 Task: Add an event with the title Interview with Chris, date '2023/11/08', time 8:30 AM to 10:30 AMand add a description: The PIP Discussion will be conducted in a respectful and confidential manner, ensuring that the employee feels heard and valued. The ultimate goal is to create a supportive environment that encourages growth, self-improvement, and the attainment of desired performance levels., put the event into Blue category . Add location for the event as: Belgrade, Serbia, logged in from the account softage.4@softage.netand send the event invitation to softage.8@softage.net and softage.9@softage.net. Set a reminder for the event 5 minutes before
Action: Mouse moved to (114, 93)
Screenshot: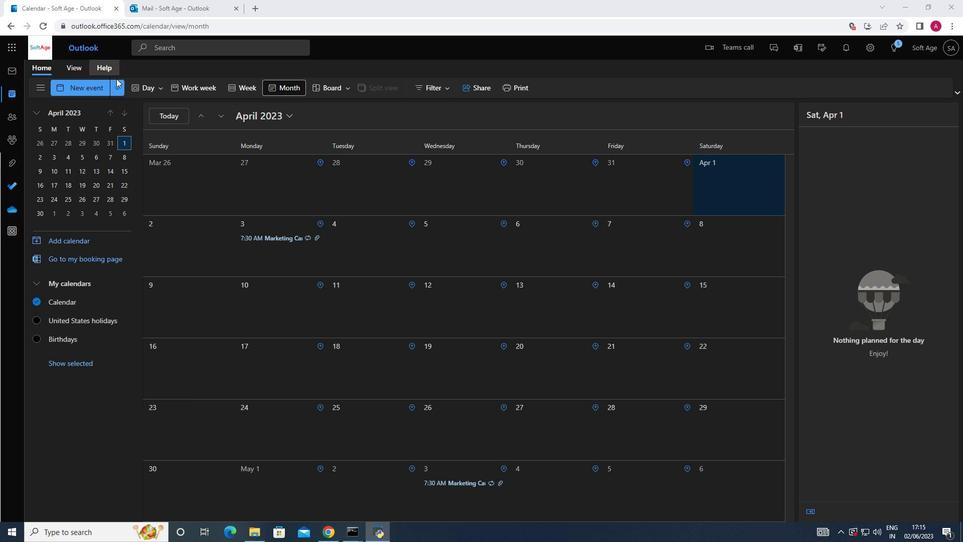 
Action: Mouse pressed left at (114, 93)
Screenshot: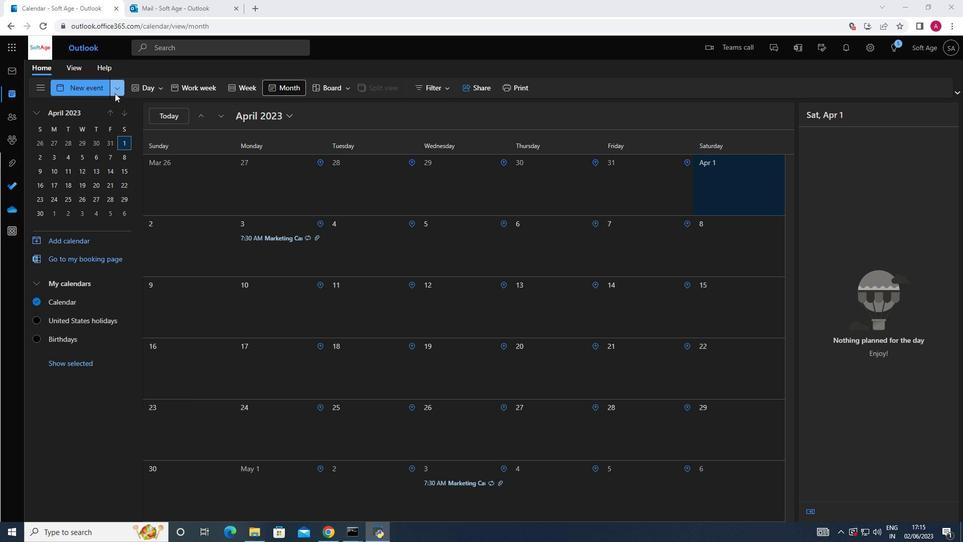 
Action: Mouse moved to (90, 129)
Screenshot: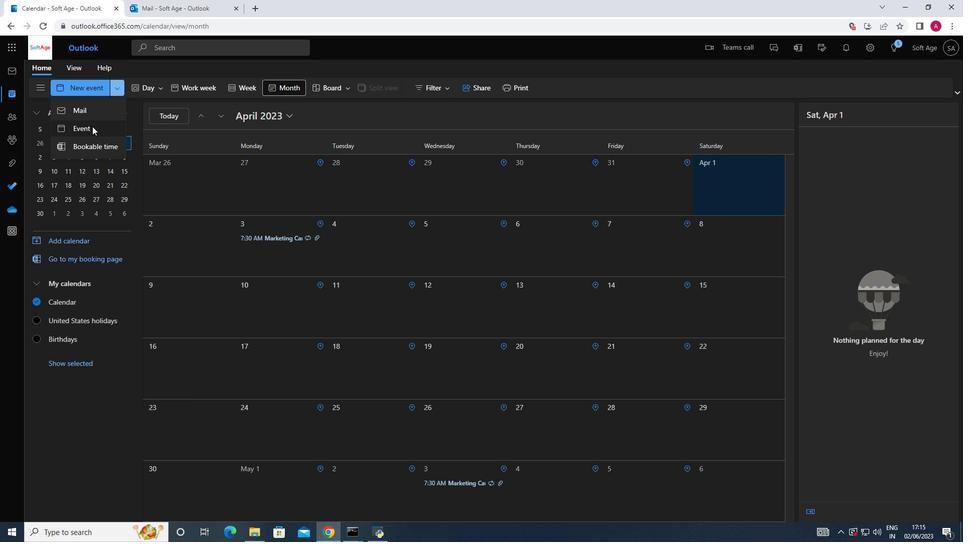
Action: Mouse pressed left at (90, 129)
Screenshot: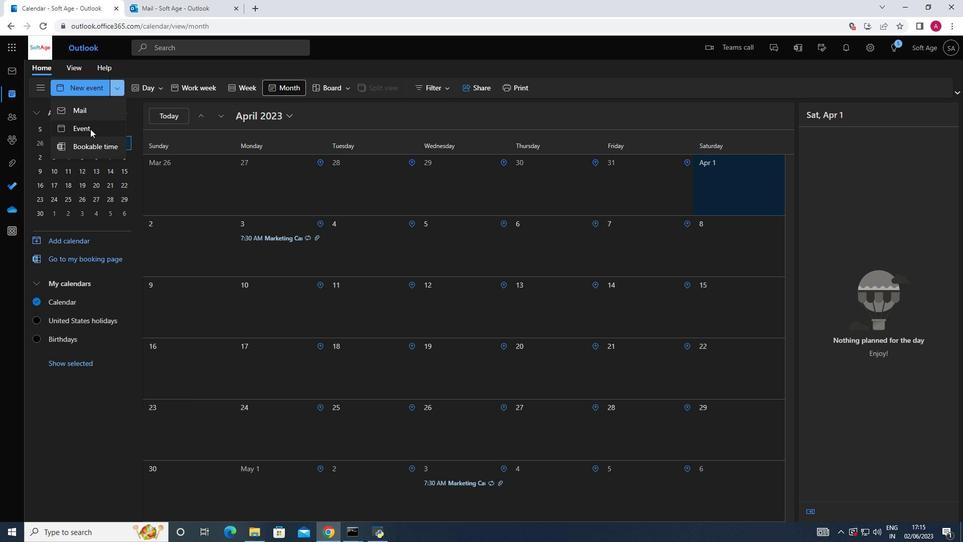 
Action: Mouse moved to (244, 148)
Screenshot: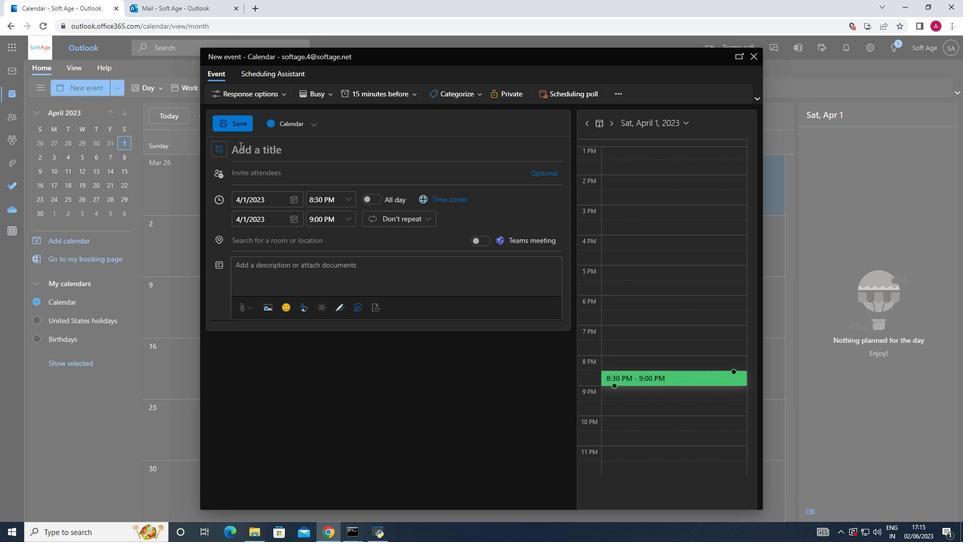 
Action: Mouse pressed left at (244, 148)
Screenshot: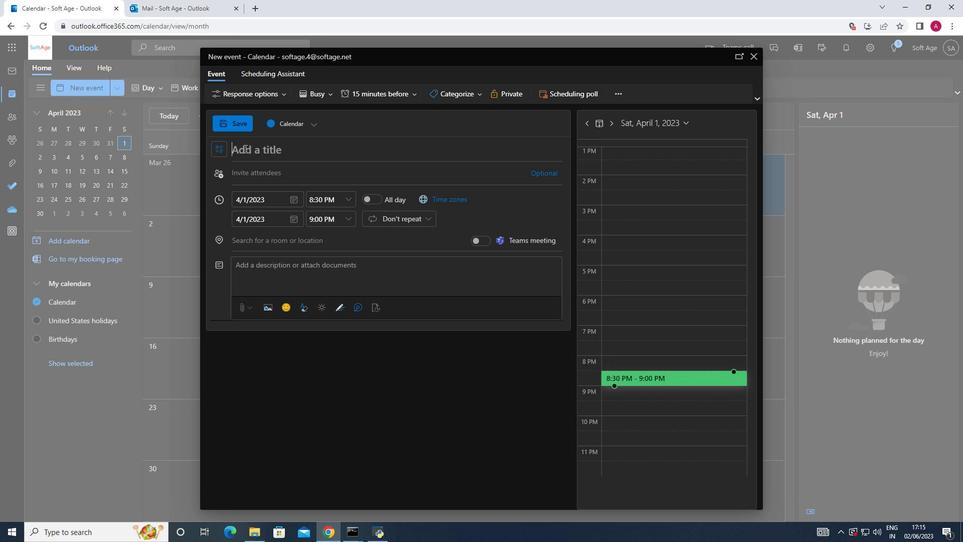 
Action: Key pressed <Key.shift>Interview<Key.space><Key.shift>With<Key.space><Key.shift>Chris
Screenshot: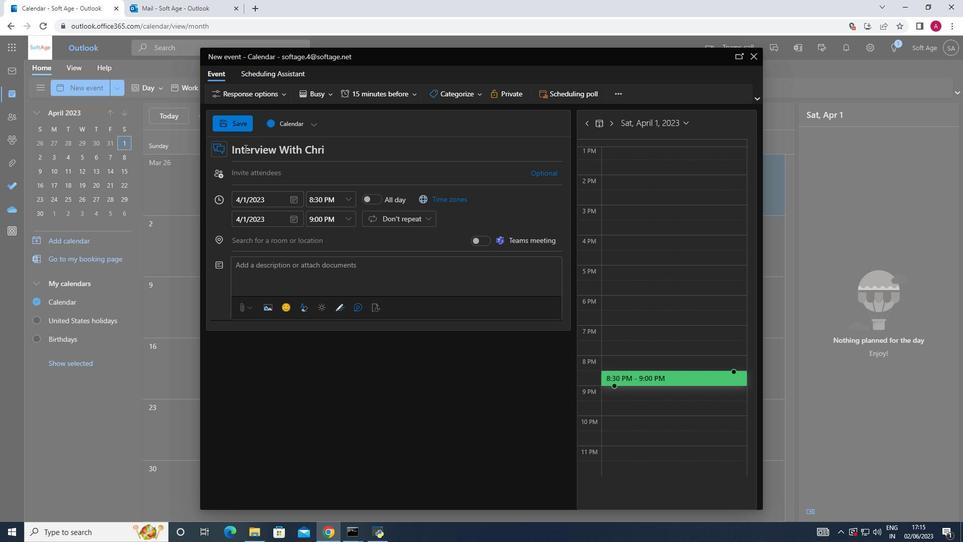 
Action: Mouse moved to (291, 202)
Screenshot: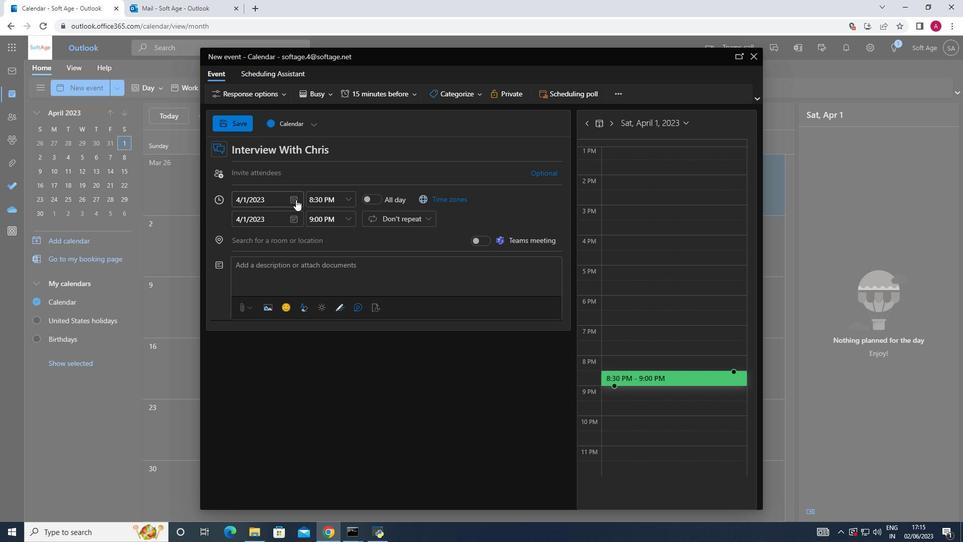 
Action: Mouse pressed left at (291, 202)
Screenshot: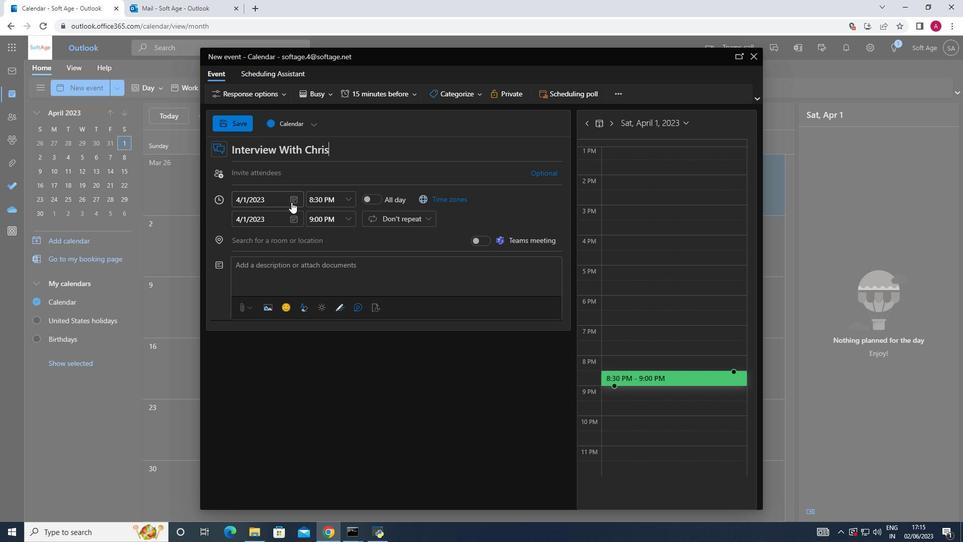 
Action: Mouse moved to (331, 222)
Screenshot: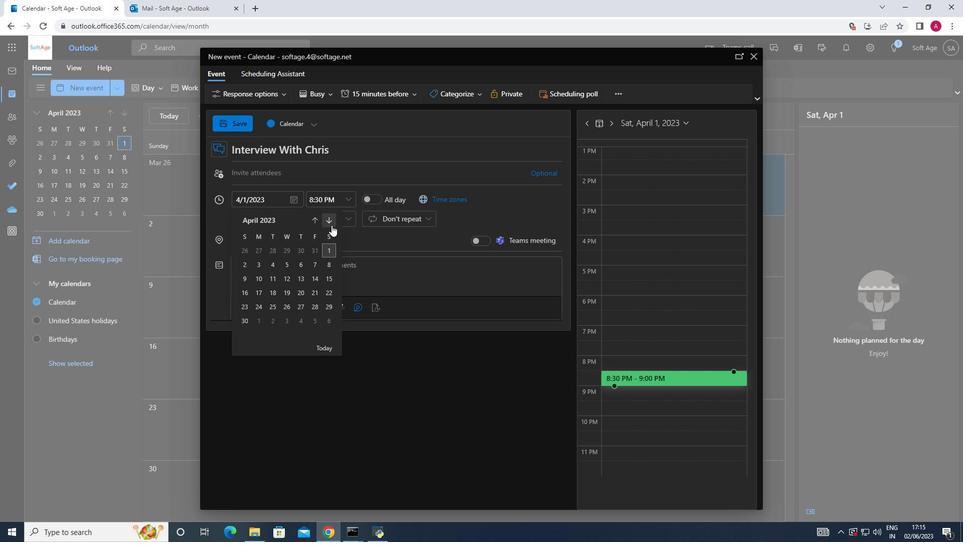 
Action: Mouse pressed left at (331, 222)
Screenshot: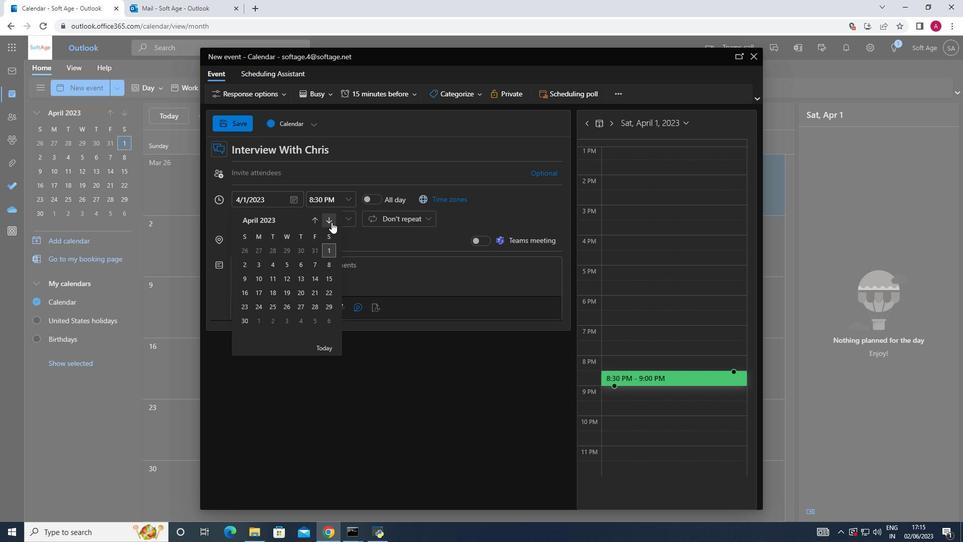 
Action: Mouse moved to (331, 222)
Screenshot: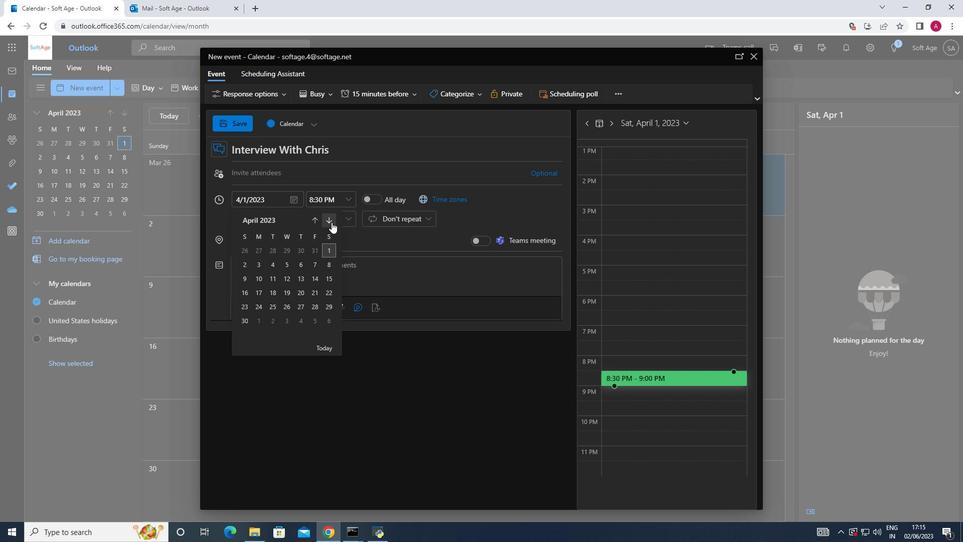 
Action: Mouse pressed left at (331, 222)
Screenshot: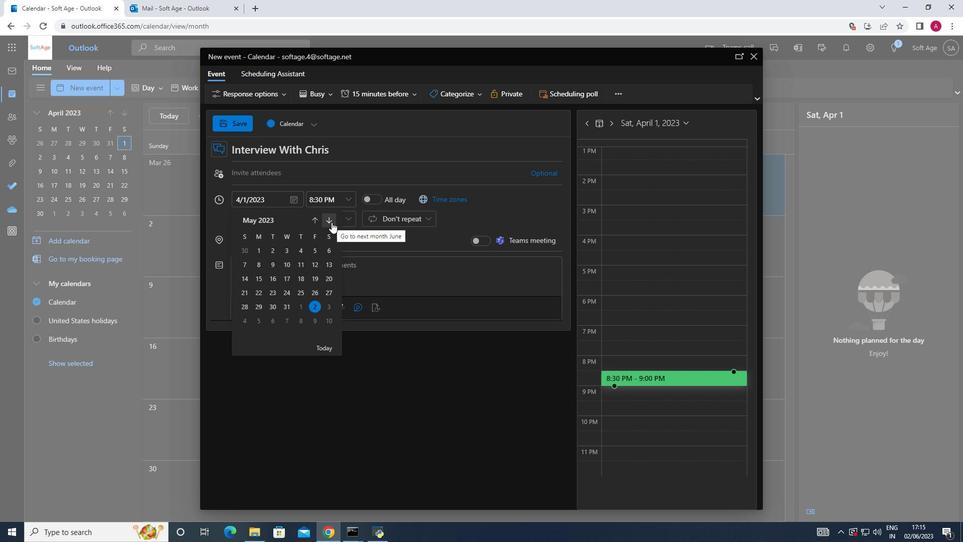
Action: Mouse moved to (331, 223)
Screenshot: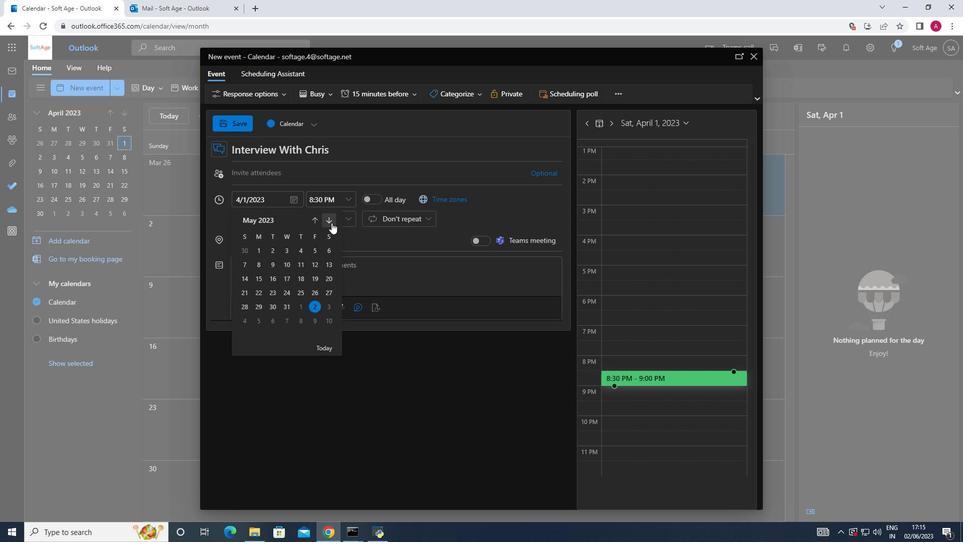 
Action: Mouse pressed left at (331, 223)
Screenshot: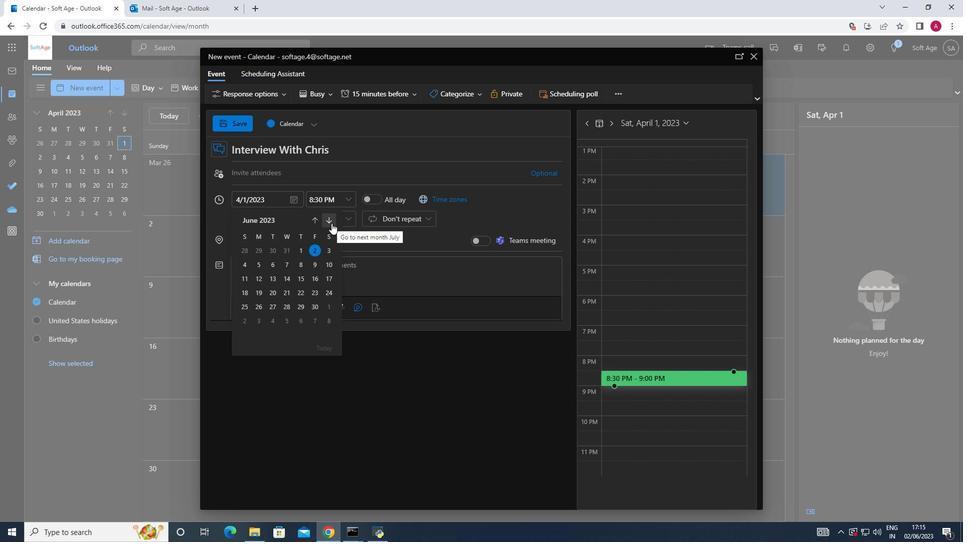 
Action: Mouse pressed left at (331, 223)
Screenshot: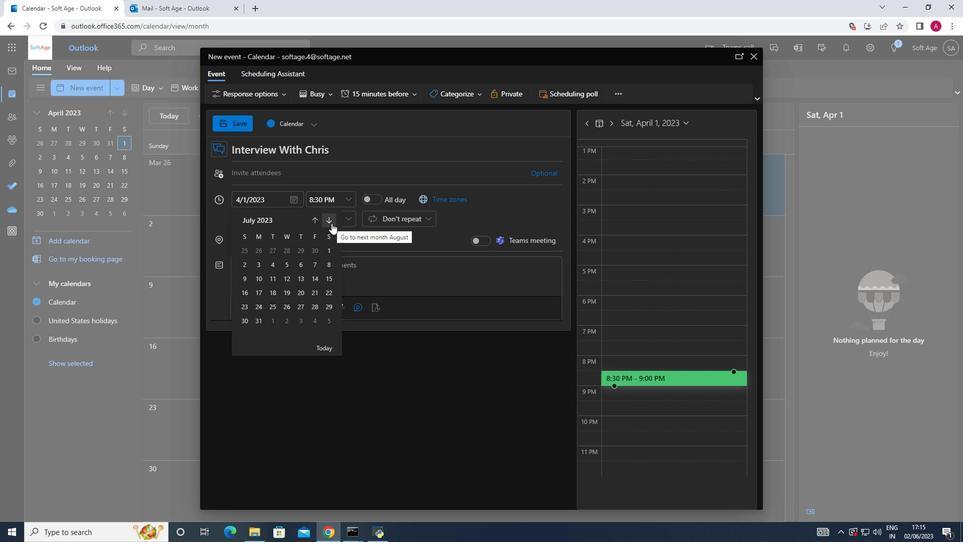 
Action: Mouse pressed left at (331, 223)
Screenshot: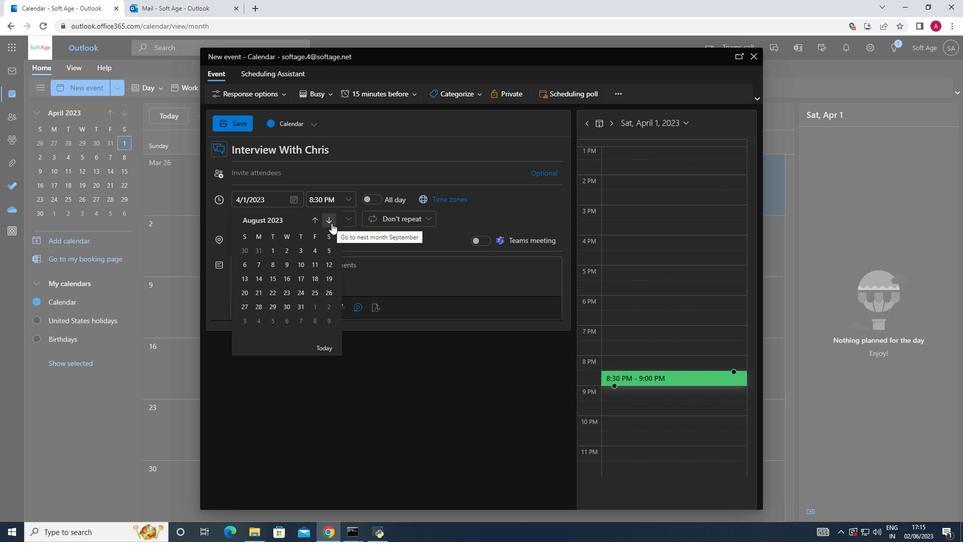 
Action: Mouse pressed left at (331, 223)
Screenshot: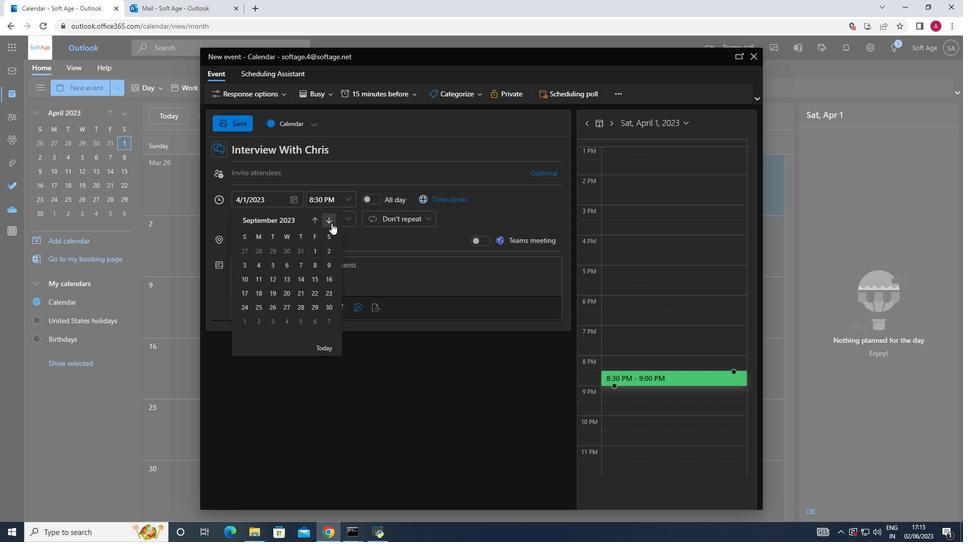 
Action: Mouse pressed left at (331, 223)
Screenshot: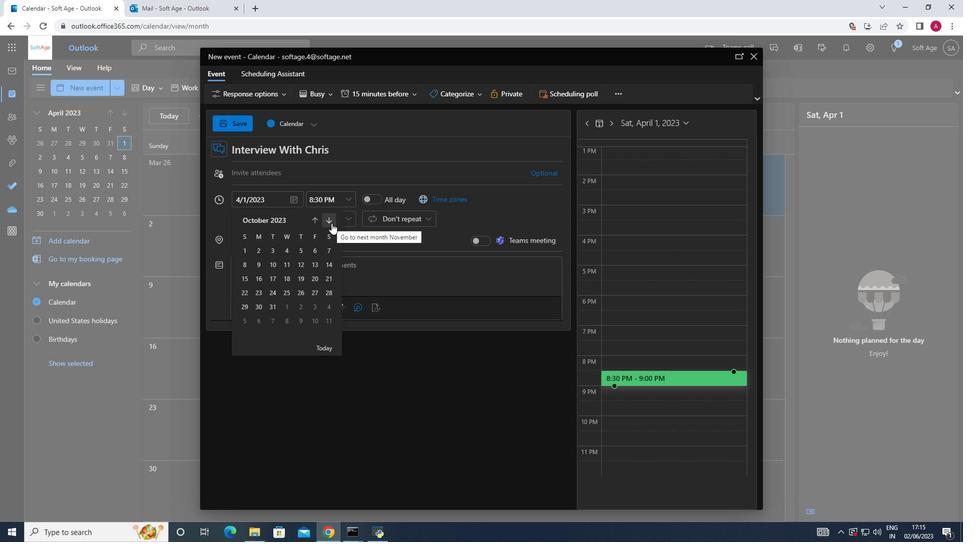 
Action: Mouse moved to (283, 264)
Screenshot: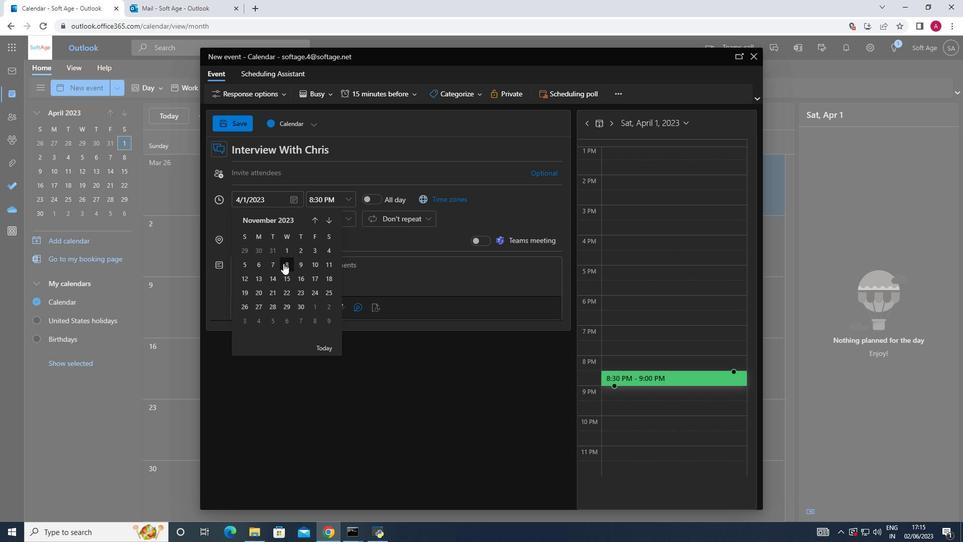 
Action: Mouse pressed left at (283, 264)
Screenshot: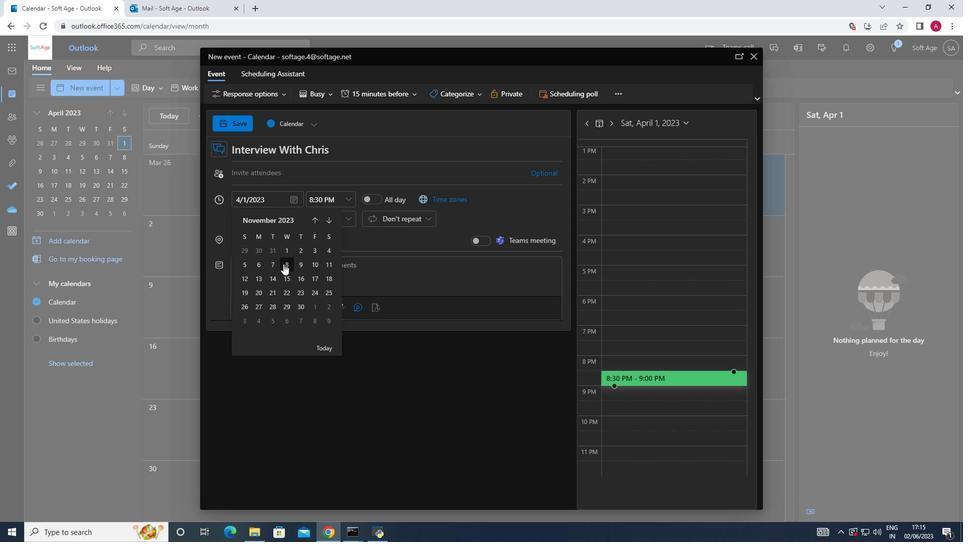 
Action: Mouse moved to (349, 199)
Screenshot: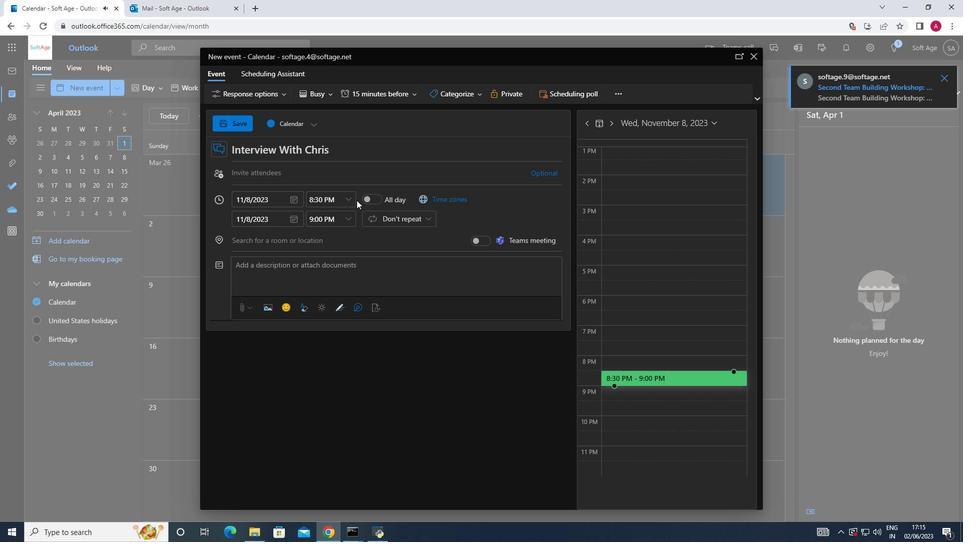 
Action: Mouse pressed left at (349, 199)
Screenshot: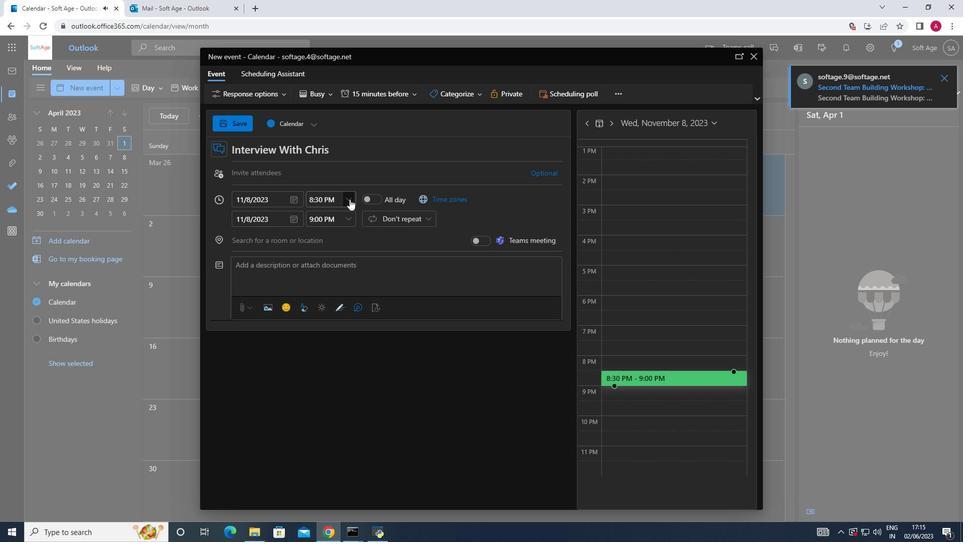 
Action: Mouse moved to (342, 215)
Screenshot: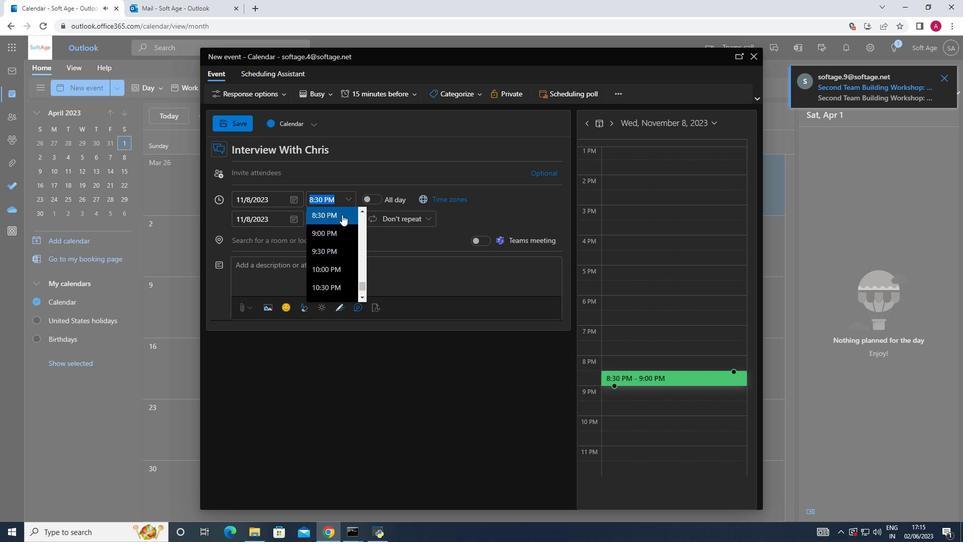 
Action: Mouse scrolled (342, 216) with delta (0, 0)
Screenshot: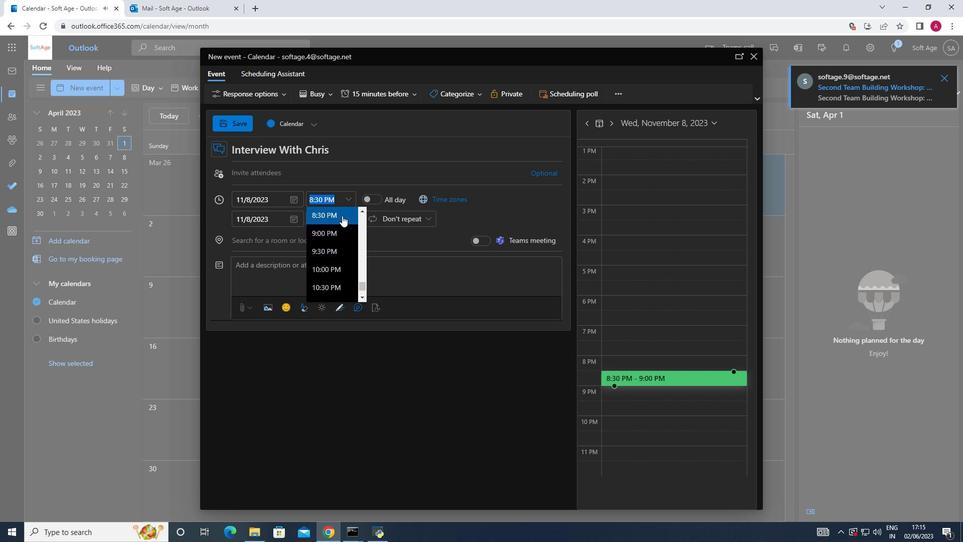 
Action: Mouse scrolled (342, 216) with delta (0, 0)
Screenshot: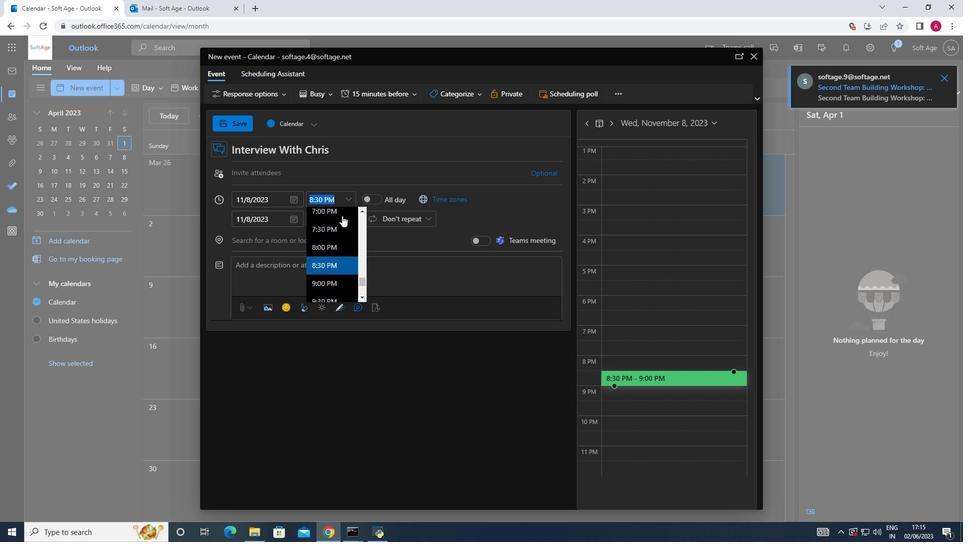 
Action: Mouse scrolled (342, 216) with delta (0, 0)
Screenshot: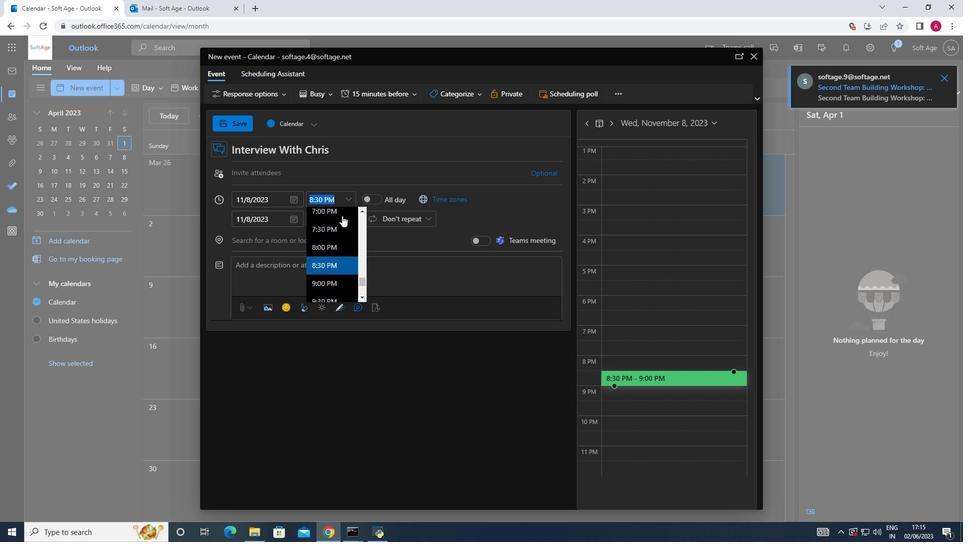 
Action: Mouse scrolled (342, 215) with delta (0, 0)
Screenshot: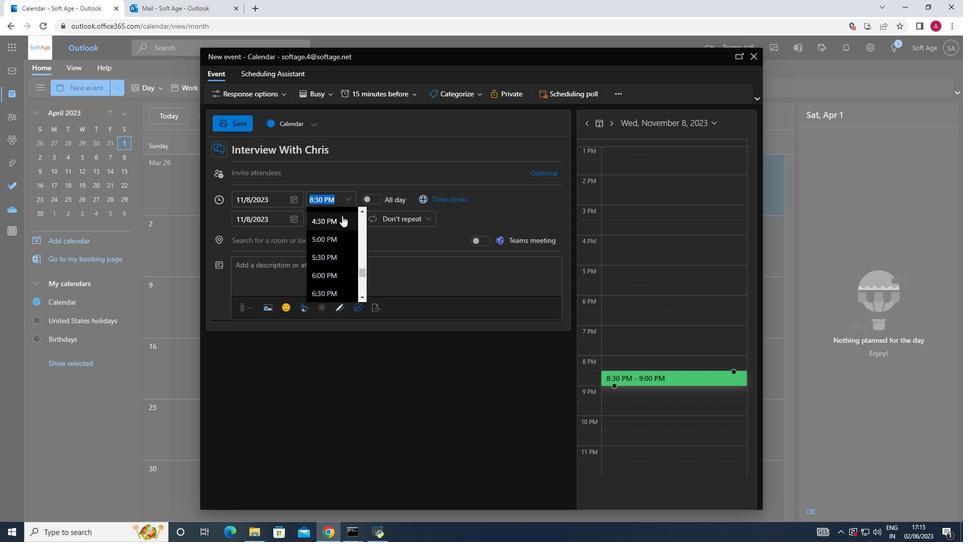 
Action: Mouse scrolled (342, 216) with delta (0, 0)
Screenshot: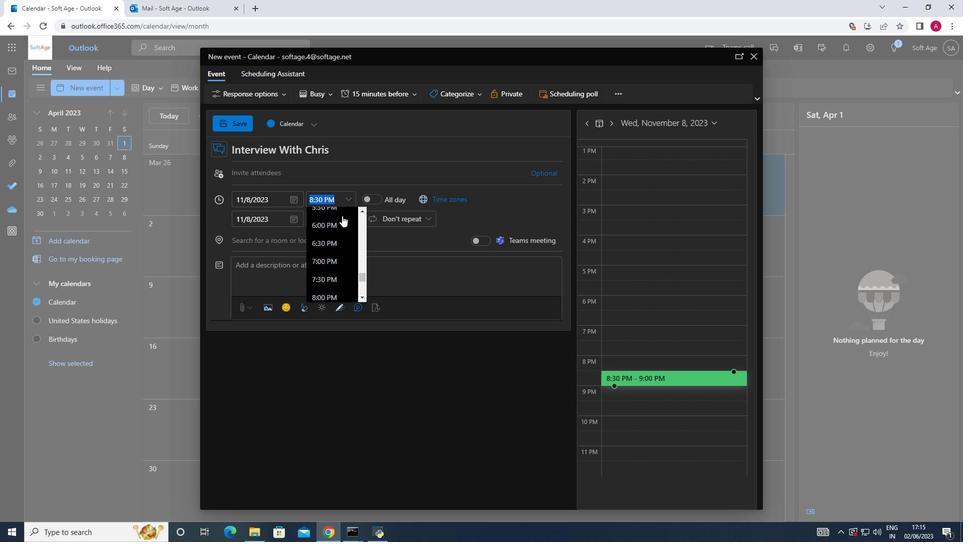 
Action: Mouse scrolled (342, 216) with delta (0, 0)
Screenshot: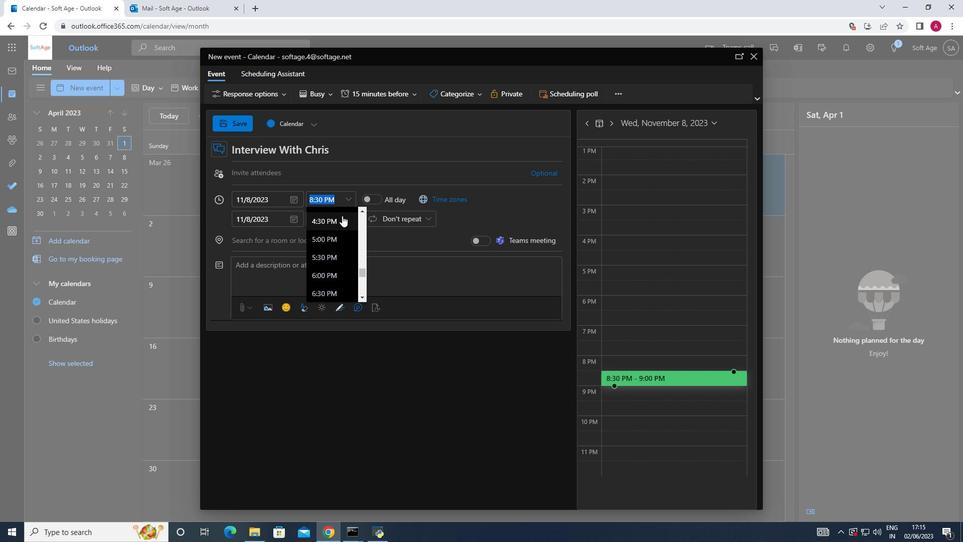 
Action: Mouse scrolled (342, 216) with delta (0, 0)
Screenshot: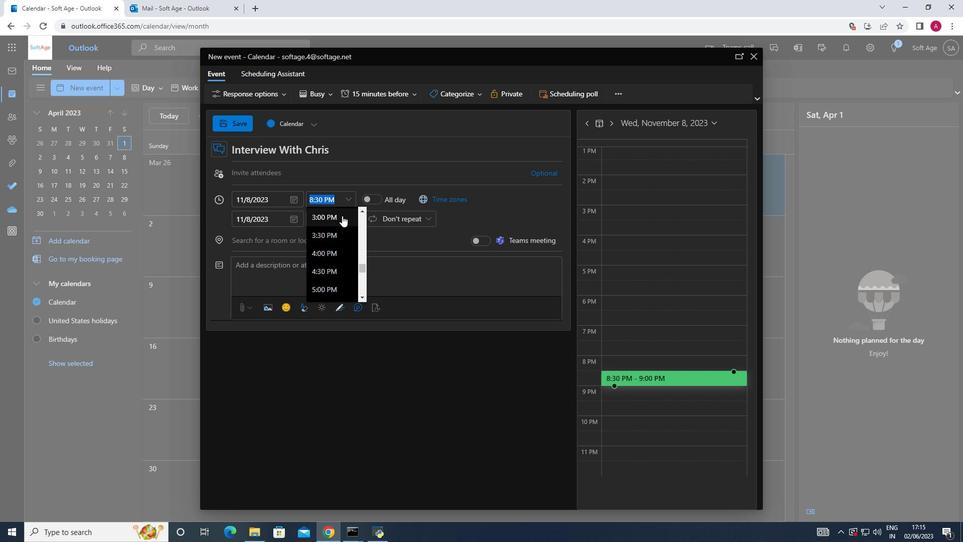 
Action: Mouse scrolled (342, 215) with delta (0, 0)
Screenshot: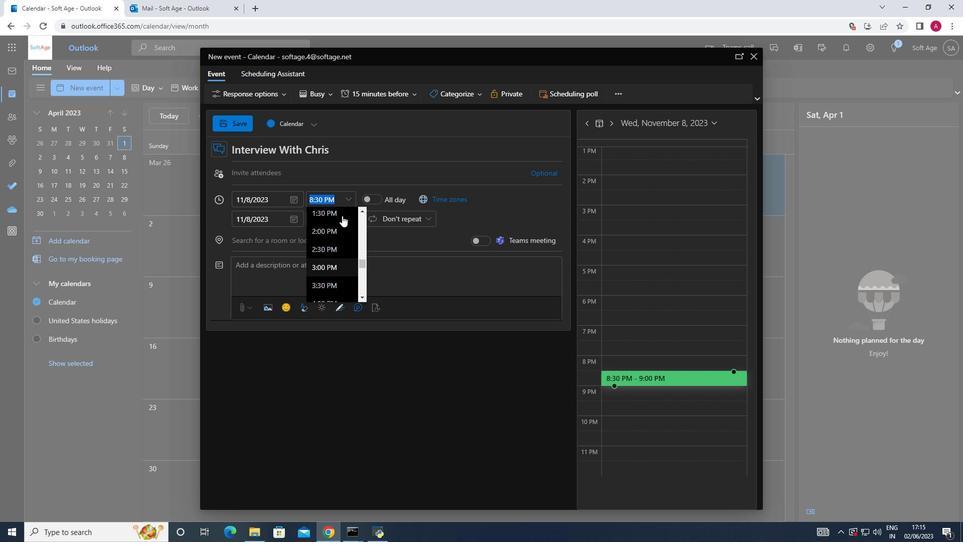 
Action: Mouse scrolled (342, 215) with delta (0, 0)
Screenshot: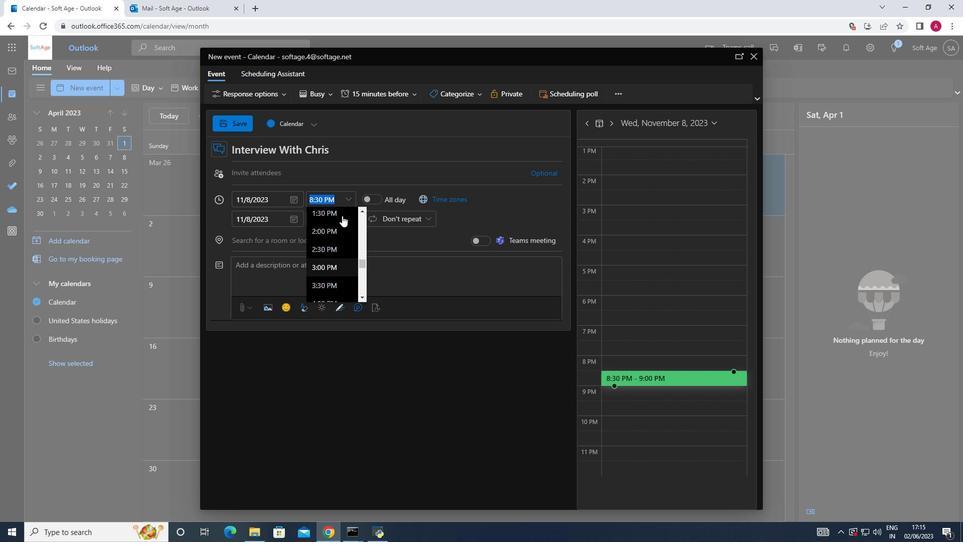 
Action: Mouse scrolled (342, 215) with delta (0, 0)
Screenshot: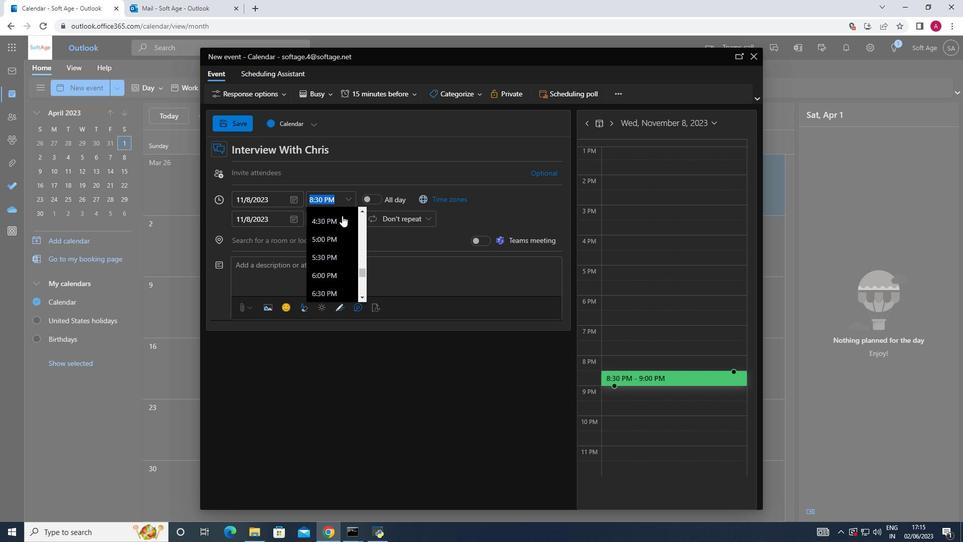 
Action: Mouse scrolled (342, 216) with delta (0, 0)
Screenshot: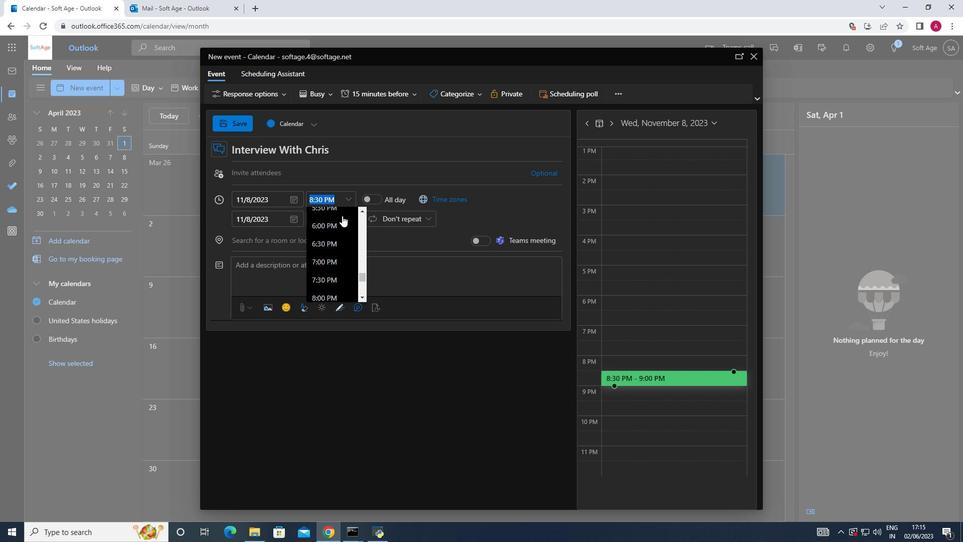 
Action: Mouse scrolled (342, 216) with delta (0, 0)
Screenshot: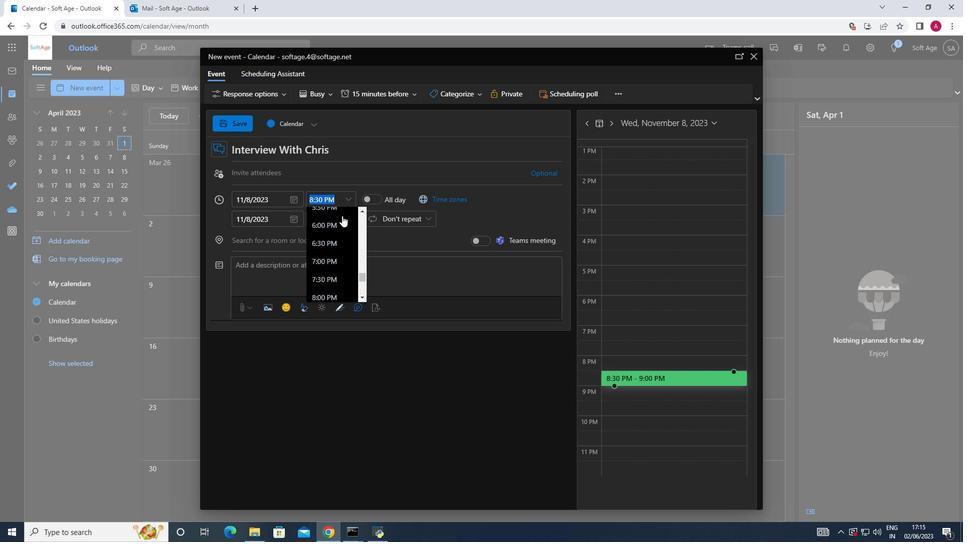 
Action: Mouse scrolled (342, 216) with delta (0, 0)
Screenshot: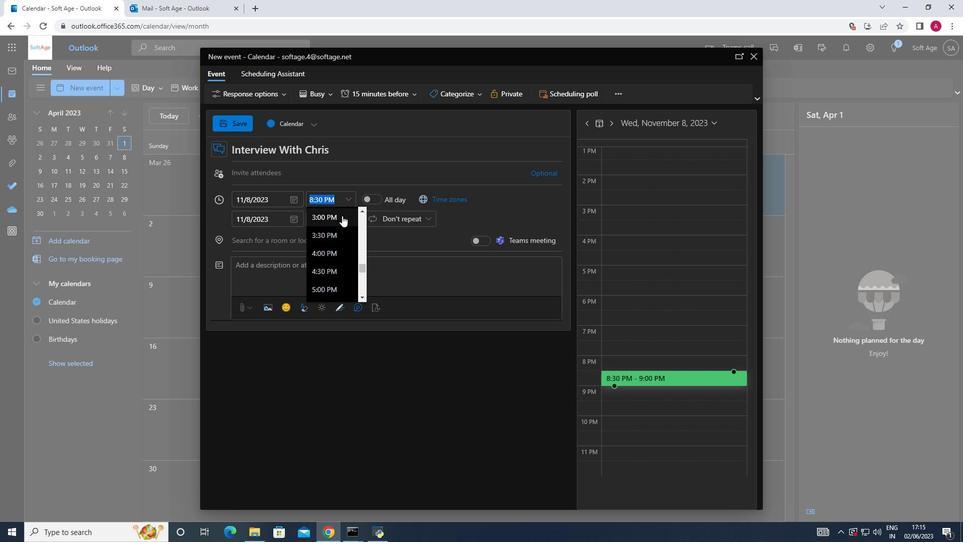 
Action: Mouse scrolled (342, 216) with delta (0, 0)
Screenshot: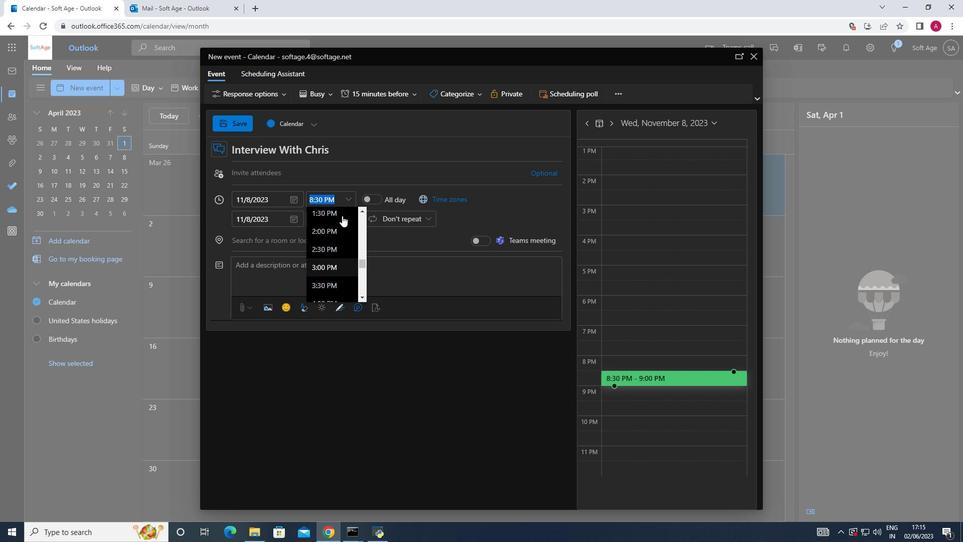 
Action: Mouse scrolled (342, 216) with delta (0, 0)
Screenshot: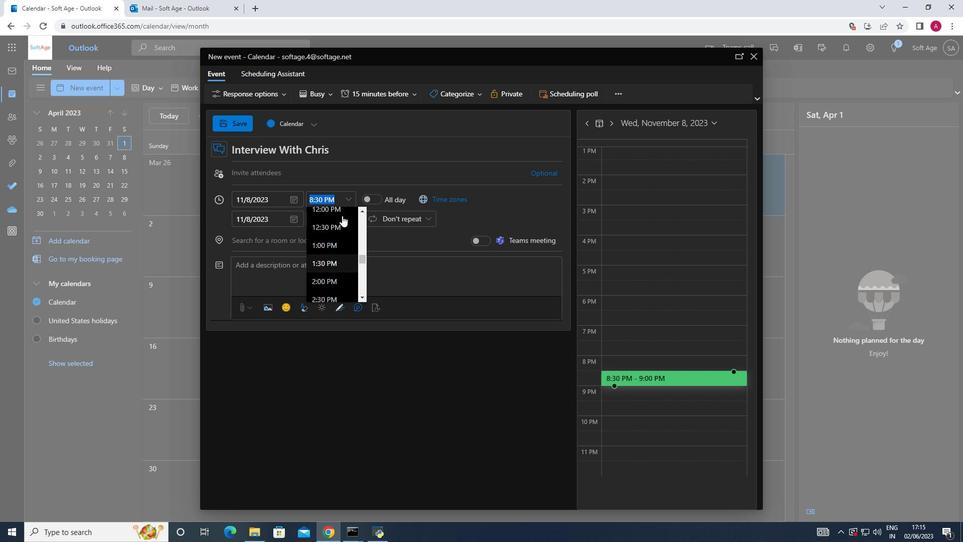 
Action: Mouse scrolled (342, 216) with delta (0, 0)
Screenshot: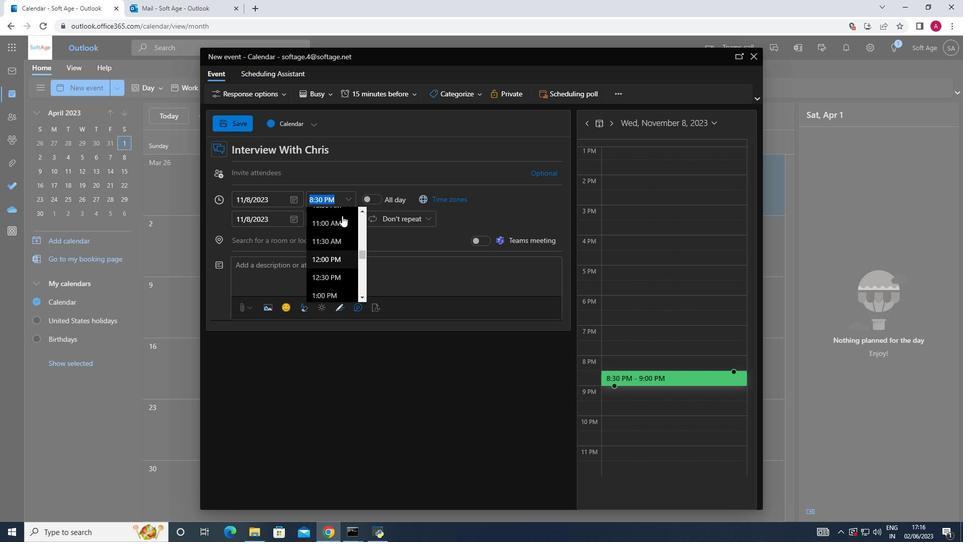 
Action: Mouse scrolled (342, 216) with delta (0, 0)
Screenshot: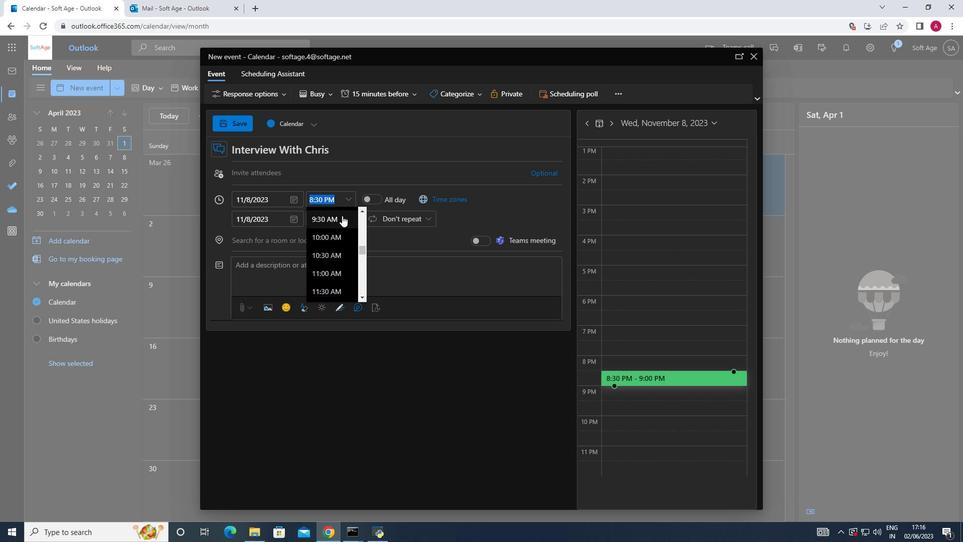 
Action: Mouse moved to (333, 226)
Screenshot: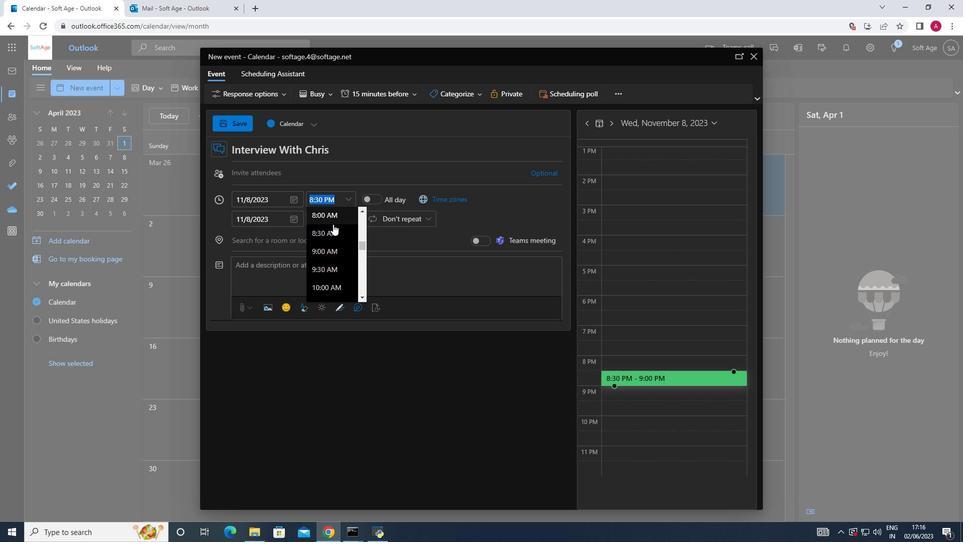 
Action: Mouse pressed left at (333, 226)
Screenshot: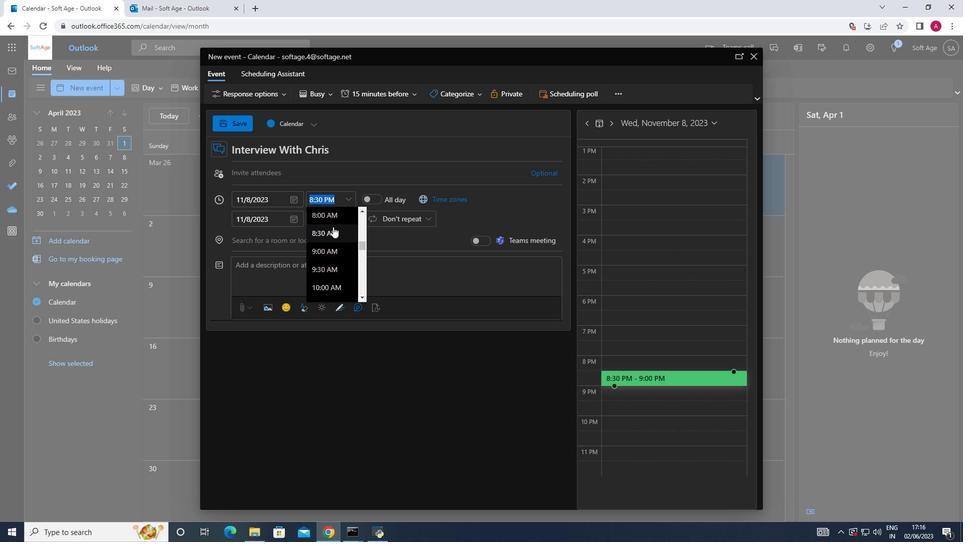 
Action: Mouse moved to (271, 247)
Screenshot: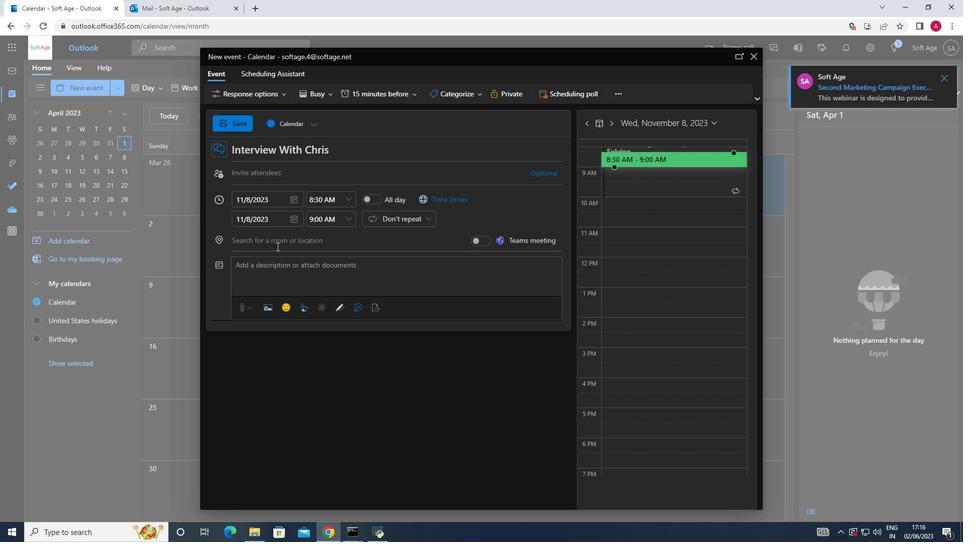 
Action: Mouse scrolled (271, 246) with delta (0, 0)
Screenshot: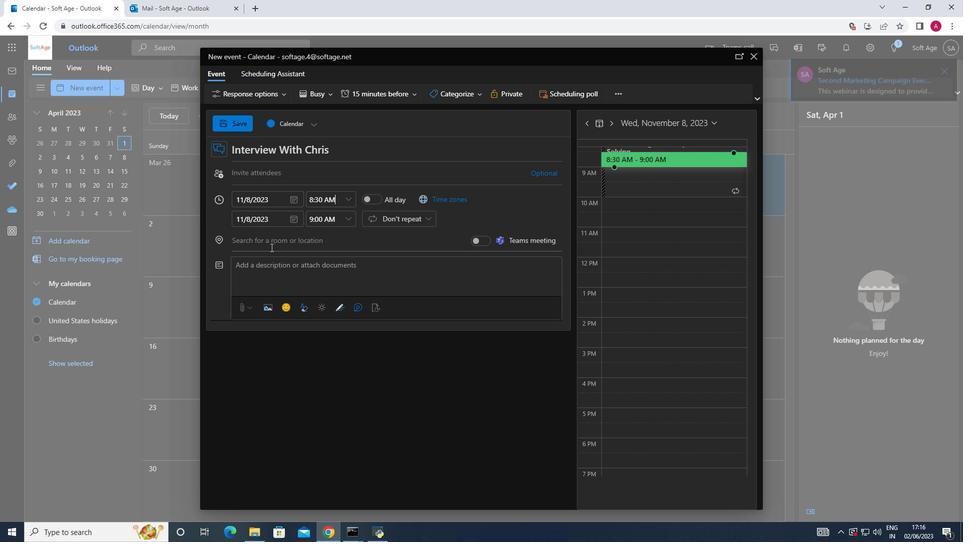 
Action: Mouse moved to (253, 265)
Screenshot: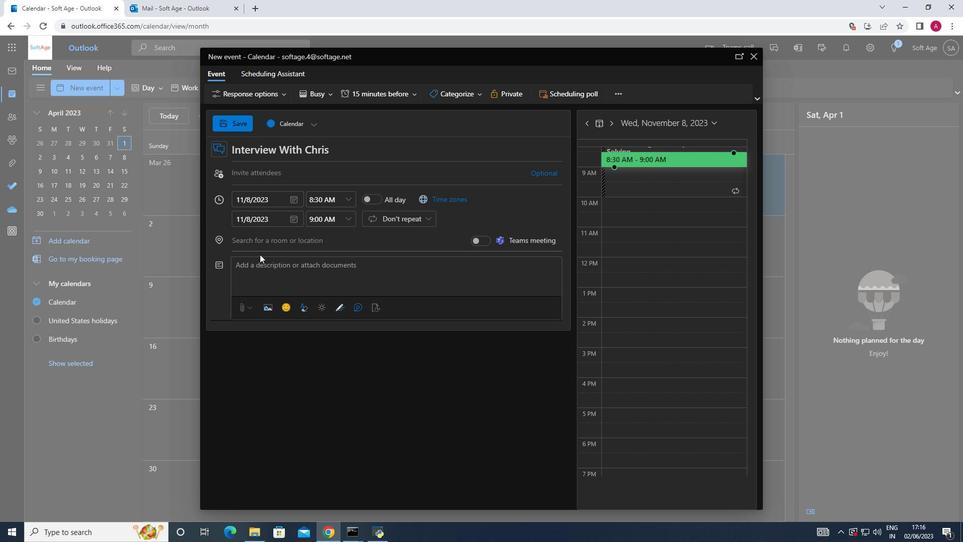 
Action: Mouse pressed left at (253, 265)
Screenshot: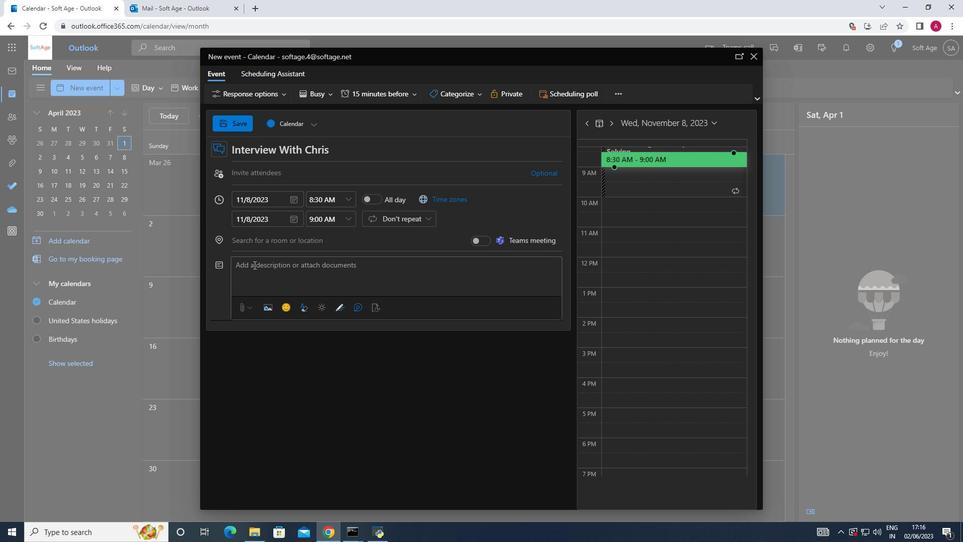 
Action: Mouse moved to (260, 272)
Screenshot: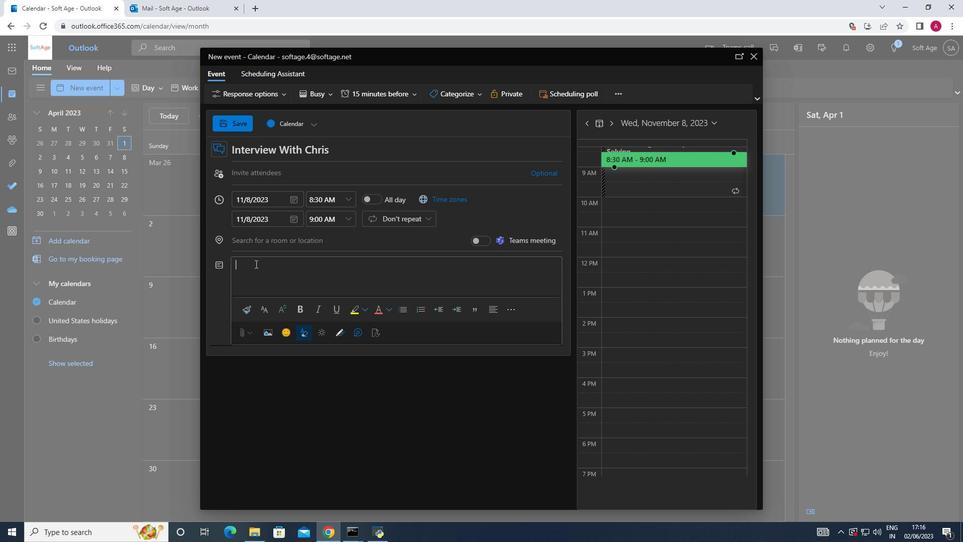 
Action: Key pressed <Key.shift>The<Key.space><Key.shift>P<Key.shift>I<Key.shift>P<Key.space><Key.shift>Discussion<Key.space>will<Key.space>be<Key.space>conducted<Key.space>in<Key.space>a<Key.space>respectful<Key.space>and<Key.space>confidential<Key.space>manner,<Key.space>ensuring<Key.space>that<Key.space>the<Key.space>employee<Key.space>feels<Key.space>heard<Key.space>and<Key.space>manner,<Key.space>ensuring<Key.space>that<Key.space>the<Key.space>emplou<Key.backspace>yee<Key.space>feels<Key.space>heard<Key.space>and<Key.space>valued<Key.space><Key.backspace>.<Key.space><Key.shift><Key.shift><Key.shift><Key.shift><Key.shift><Key.shift><Key.shift><Key.shift><Key.shift><Key.shift><Key.shift><Key.shift><Key.shift><Key.shift><Key.shift><Key.shift>The<Key.space>ulimate<Key.space>encourages<Key.space>growth,<Key.space><Key.shift><Key.shift><Key.shift><Key.shift>self
Screenshot: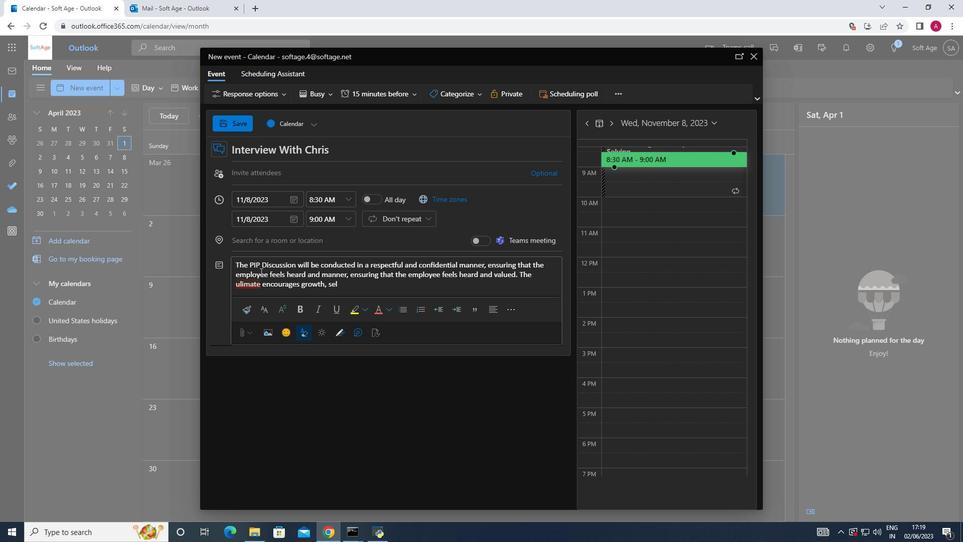 
Action: Mouse moved to (256, 290)
Screenshot: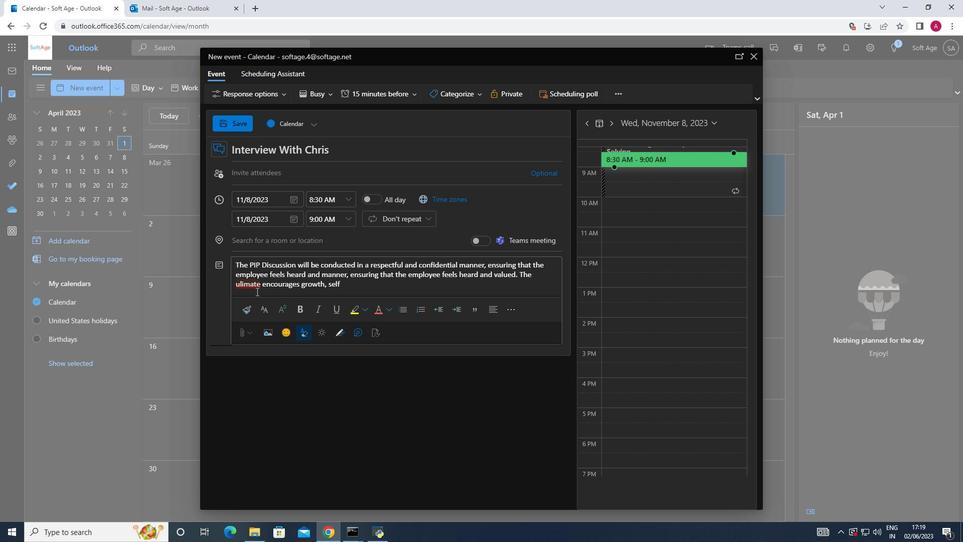
Action: Mouse pressed left at (256, 290)
Screenshot: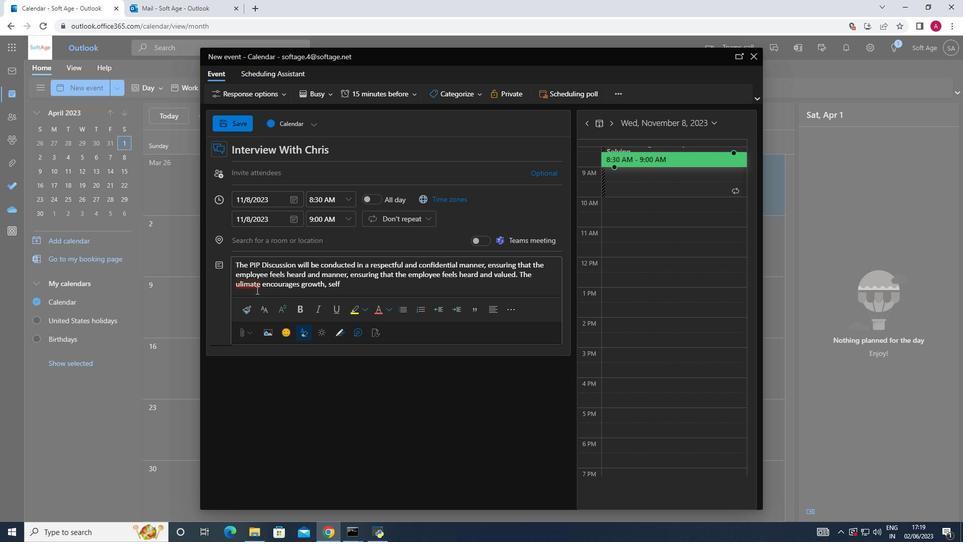 
Action: Mouse moved to (250, 286)
Screenshot: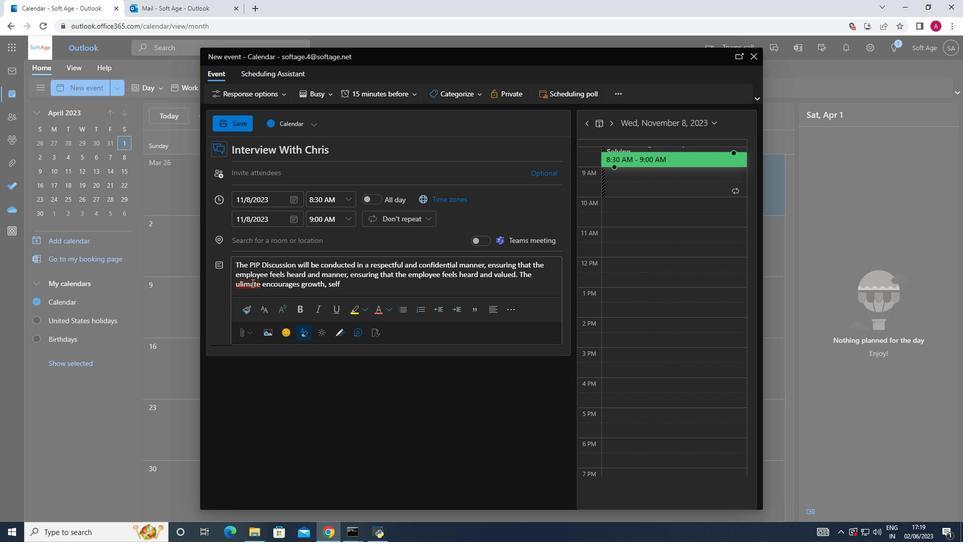 
Action: Mouse pressed left at (250, 286)
Screenshot: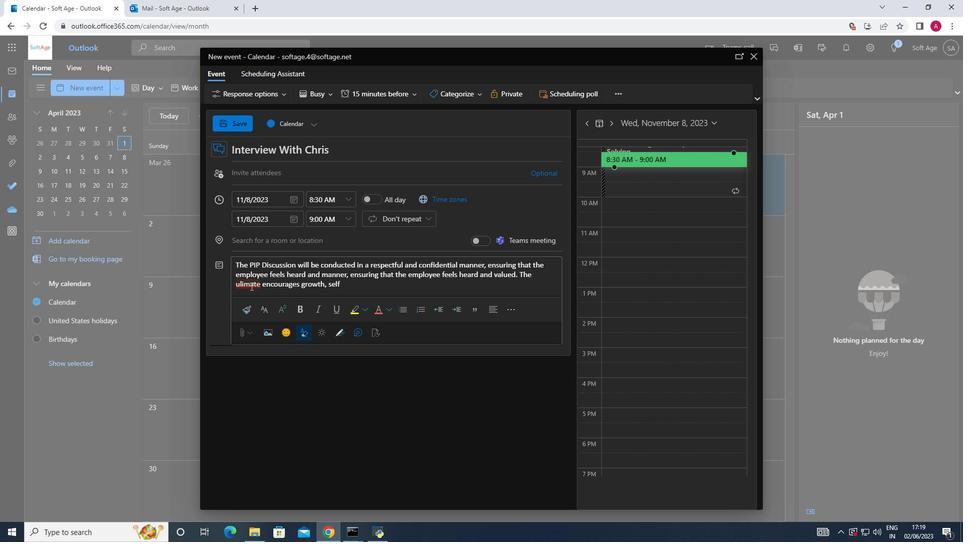 
Action: Mouse moved to (250, 316)
Screenshot: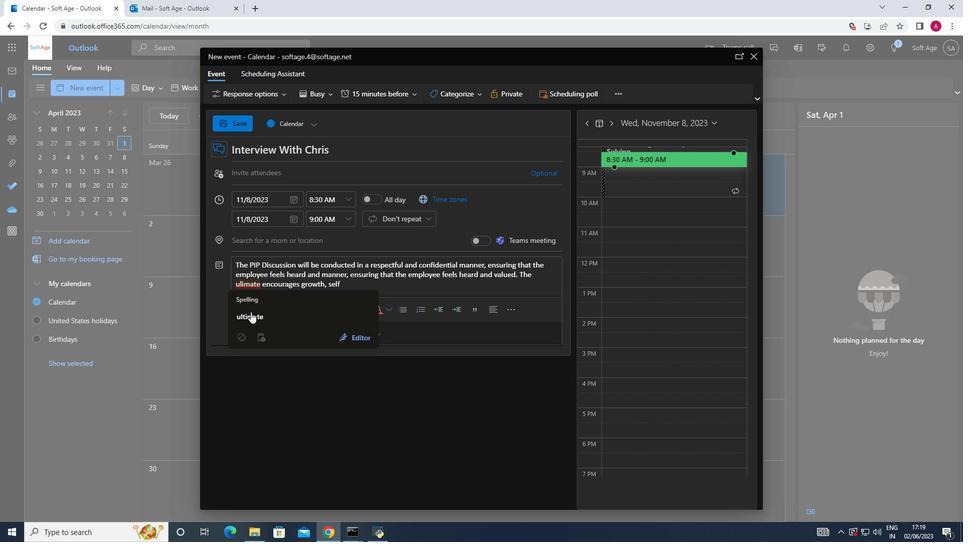 
Action: Mouse pressed left at (250, 316)
Screenshot: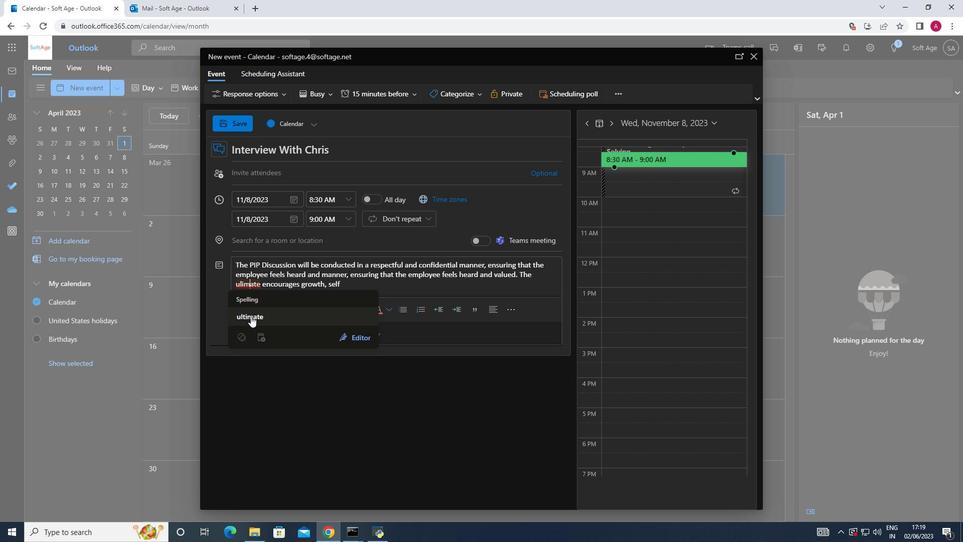 
Action: Mouse moved to (354, 287)
Screenshot: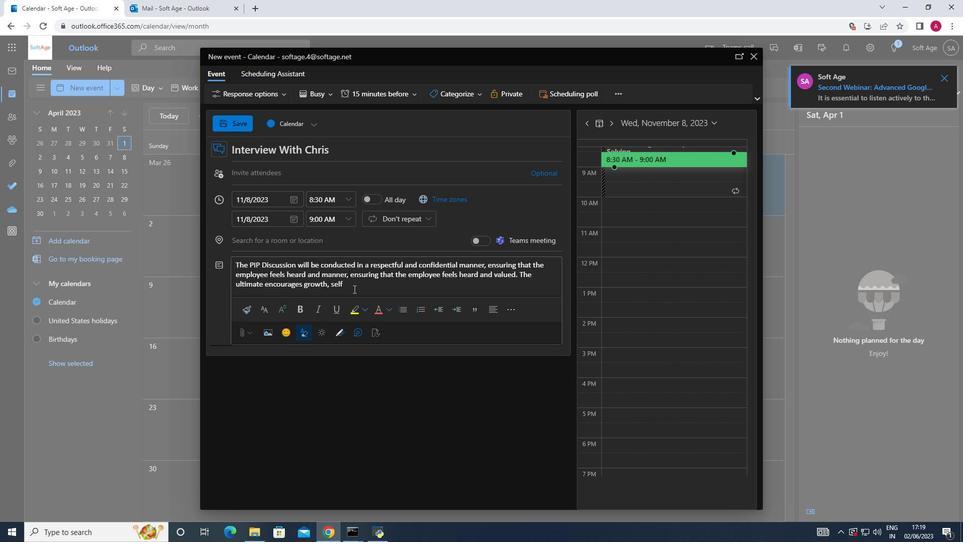 
Action: Mouse pressed left at (354, 287)
Screenshot: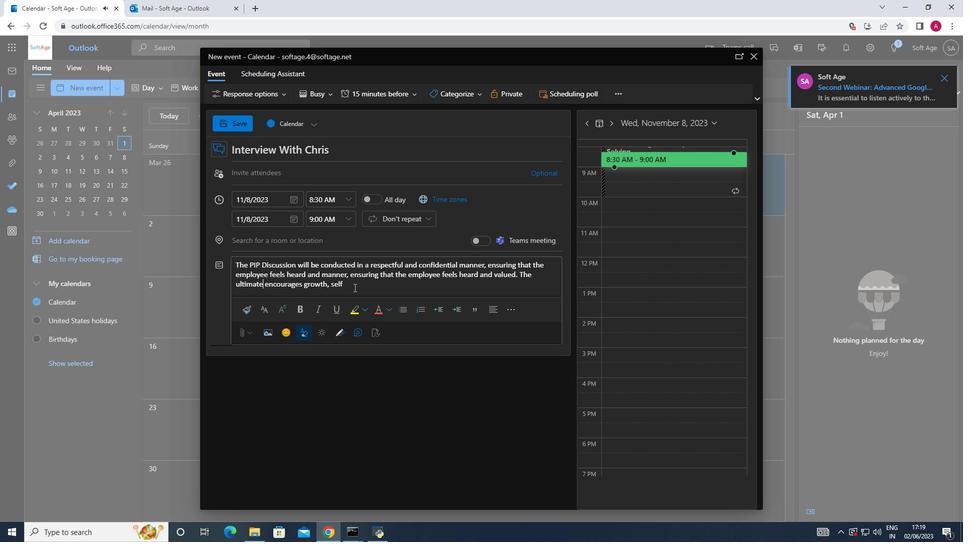 
Action: Mouse moved to (353, 287)
Screenshot: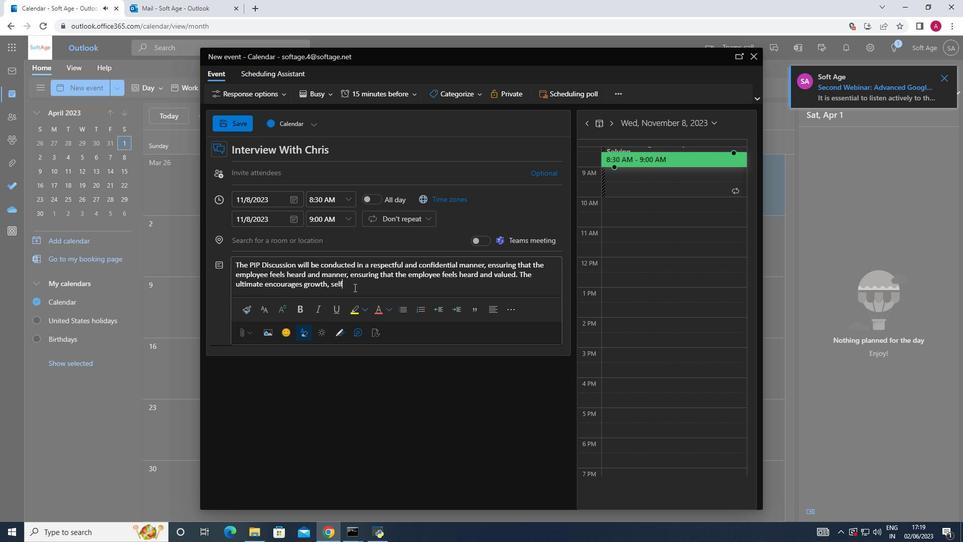 
Action: Key pressed -improvement,<Key.space>and<Key.space>the<Key.space>event<Key.space>into<Key.space><Key.backspace><Key.backspace><Key.backspace><Key.backspace><Key.backspace><Key.backspace><Key.backspace><Key.backspace><Key.backspace><Key.backspace><Key.backspace><Key.backspace><Key.space>attain<Key.tab><Key.space>of<Key.space>desired<Key.space>performance<Key.space>levels.
Screenshot: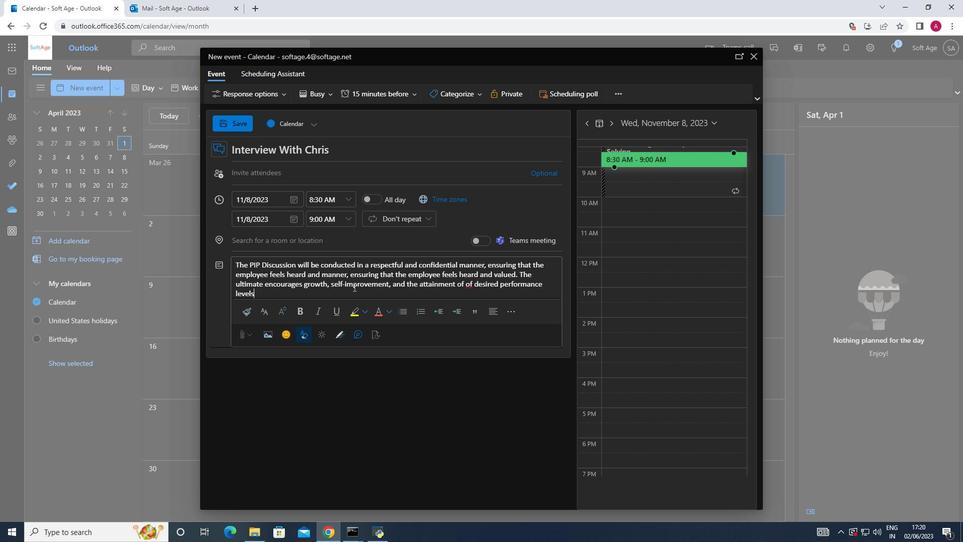 
Action: Mouse moved to (469, 289)
Screenshot: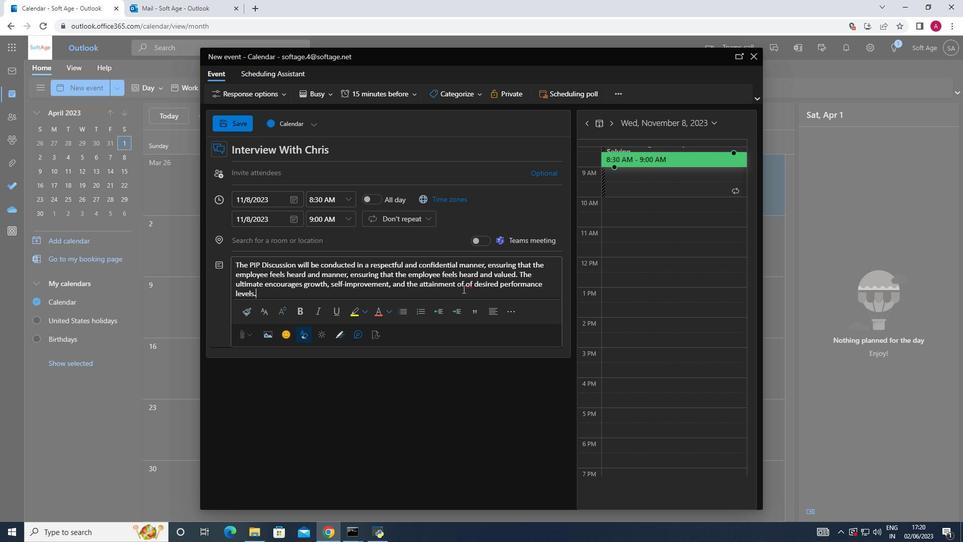 
Action: Mouse pressed left at (469, 289)
Screenshot: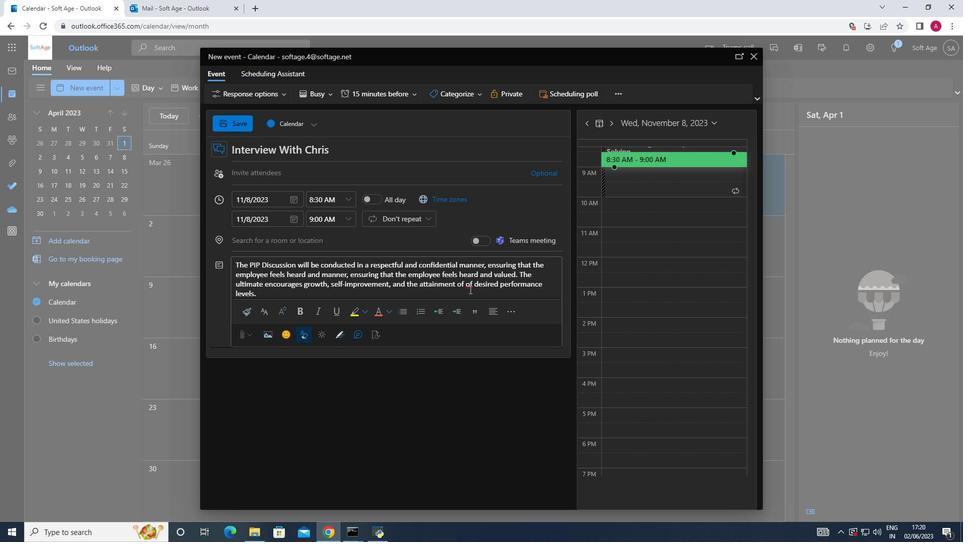 
Action: Mouse moved to (472, 284)
Screenshot: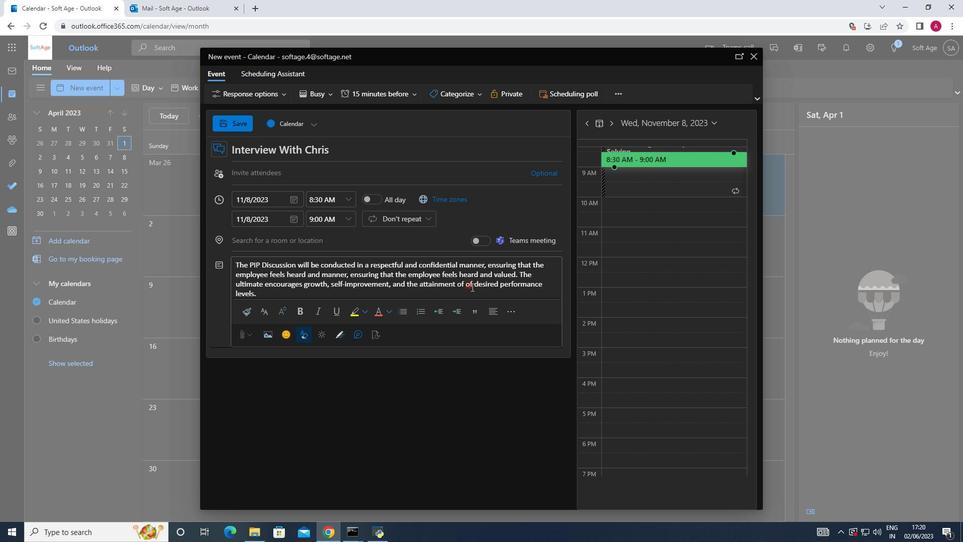 
Action: Mouse pressed left at (472, 284)
Screenshot: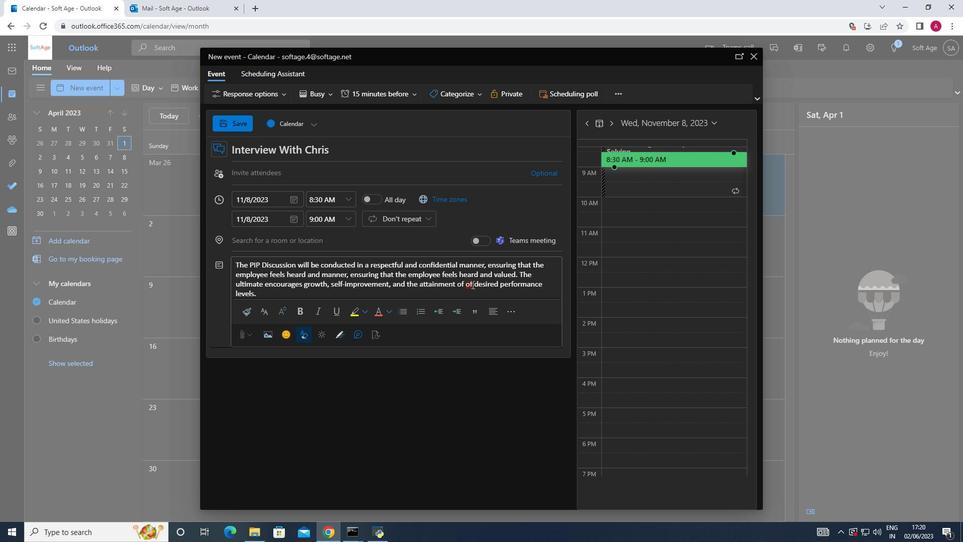 
Action: Mouse moved to (520, 325)
Screenshot: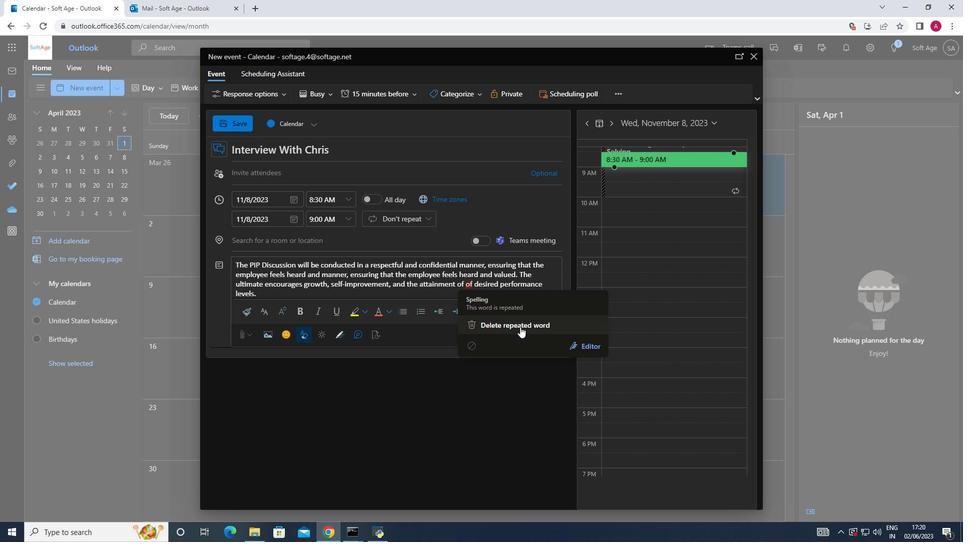 
Action: Mouse pressed left at (520, 325)
Screenshot: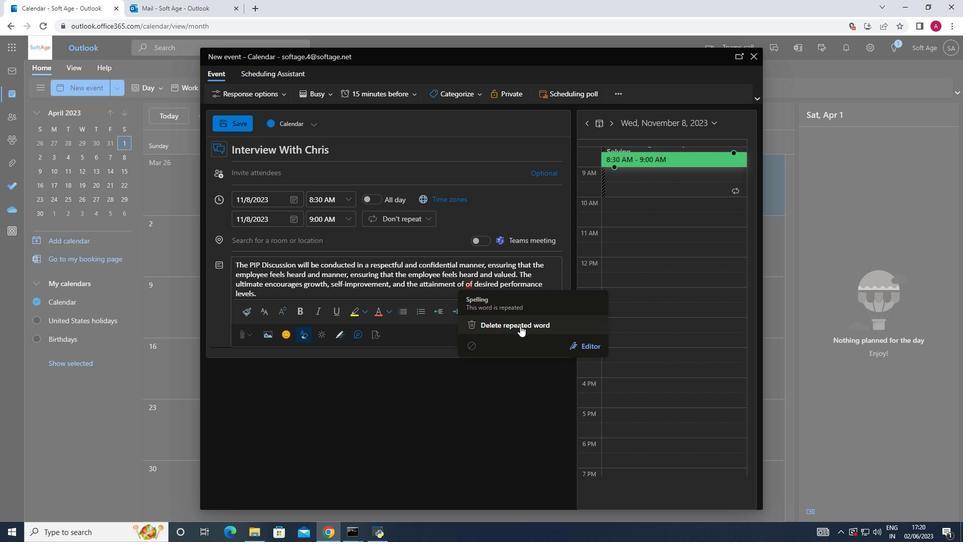 
Action: Mouse moved to (472, 92)
Screenshot: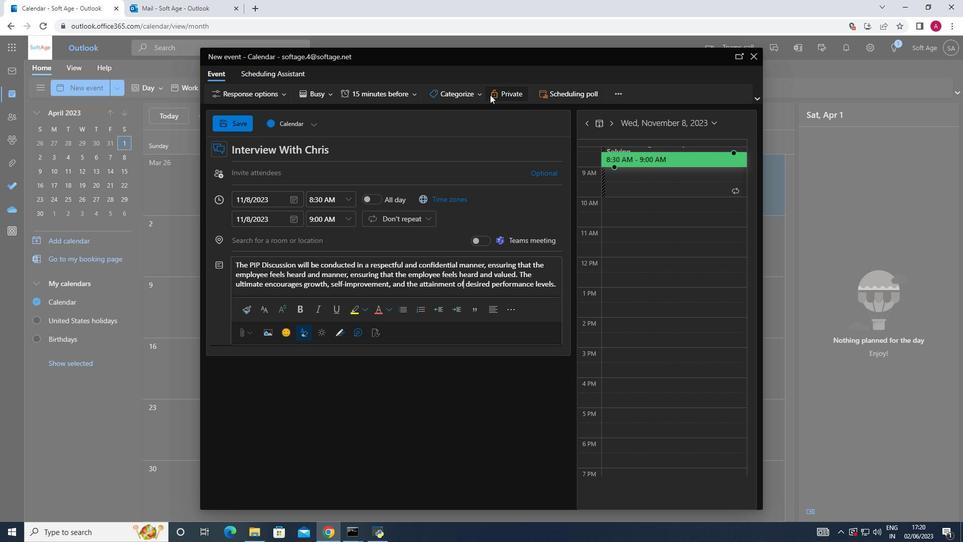 
Action: Mouse pressed left at (472, 92)
Screenshot: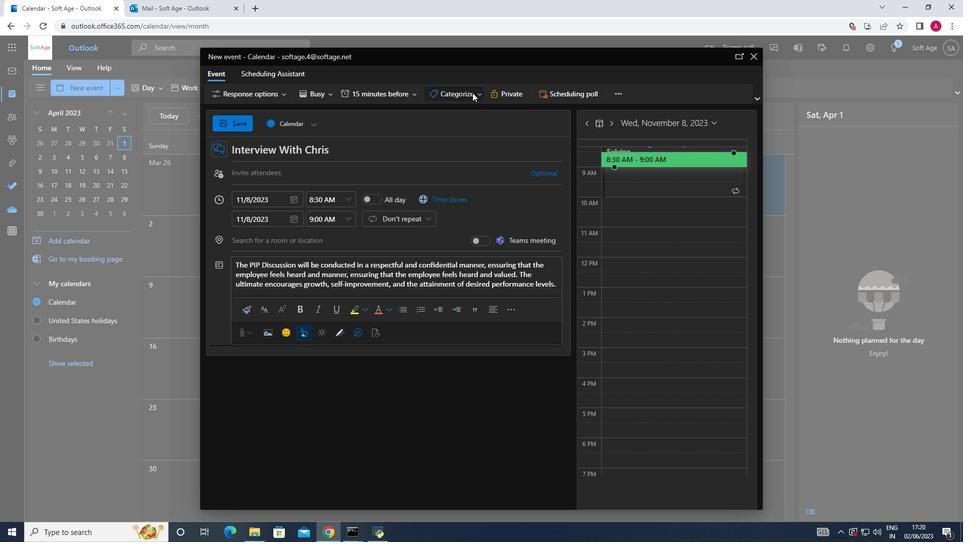 
Action: Mouse moved to (472, 118)
Screenshot: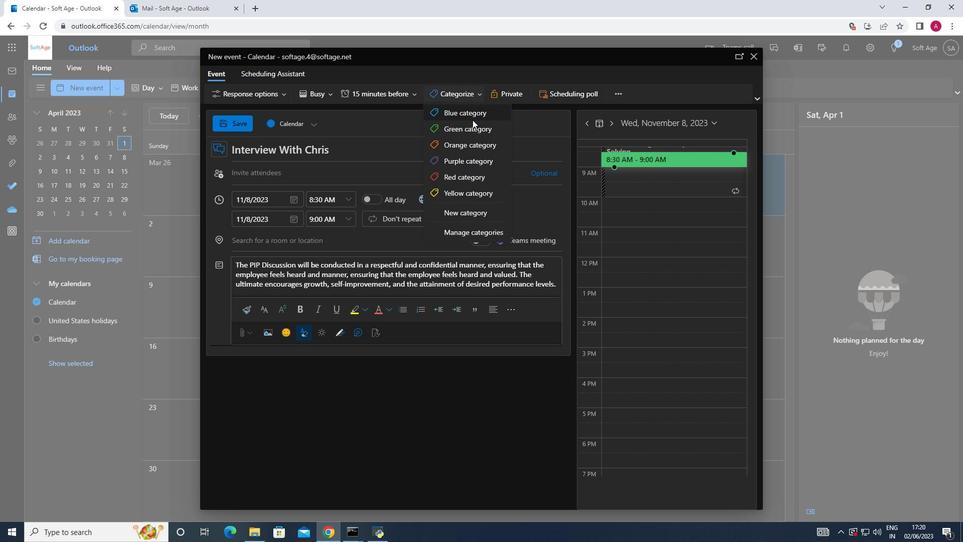
Action: Mouse pressed left at (472, 118)
Screenshot: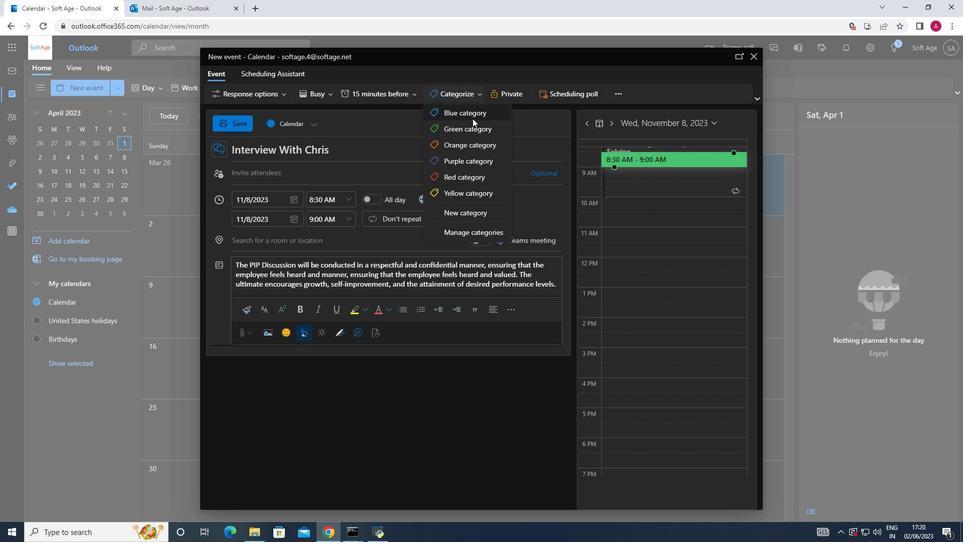 
Action: Mouse moved to (288, 239)
Screenshot: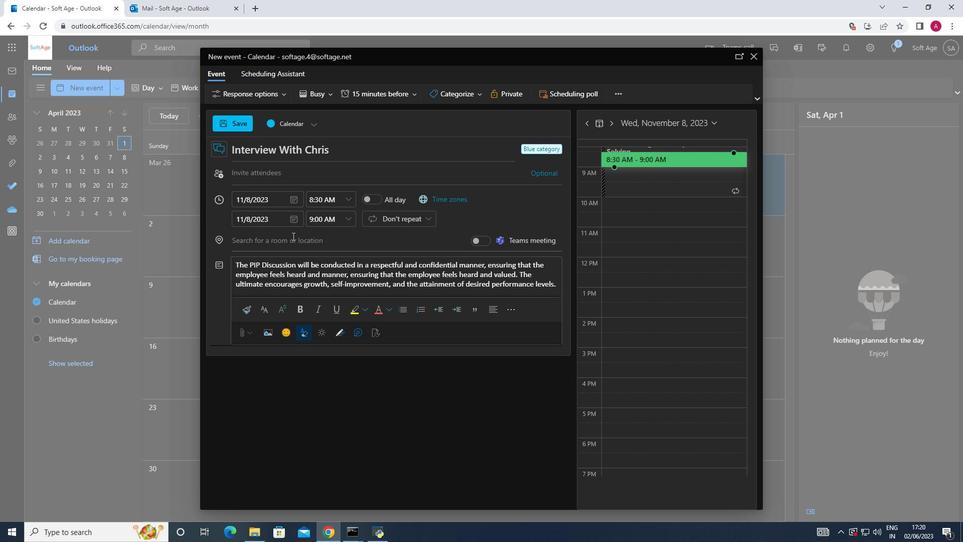 
Action: Mouse pressed left at (288, 239)
Screenshot: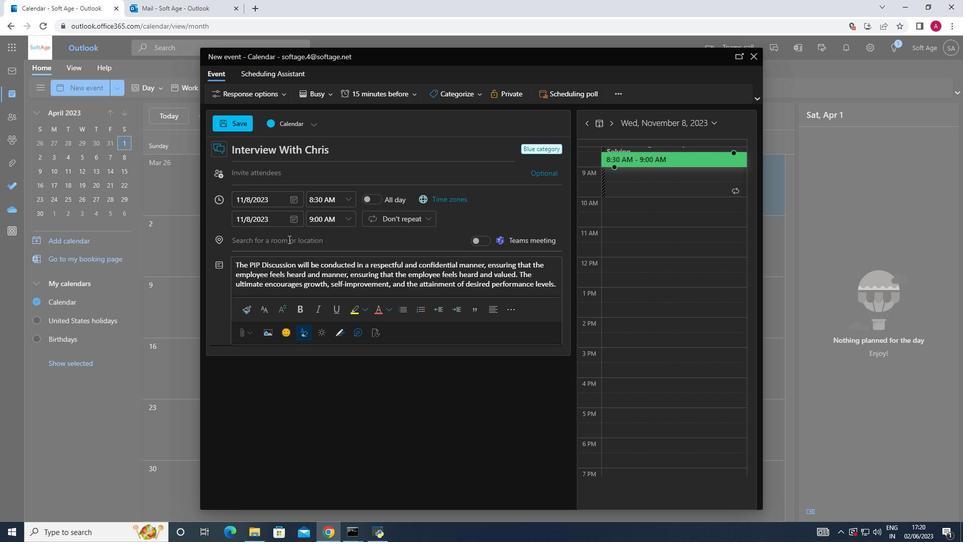 
Action: Key pressed <Key.shift>Belgrade,<Key.shift><Key.shift><Key.shift><Key.shift><Key.shift><Key.shift>Serbia
Screenshot: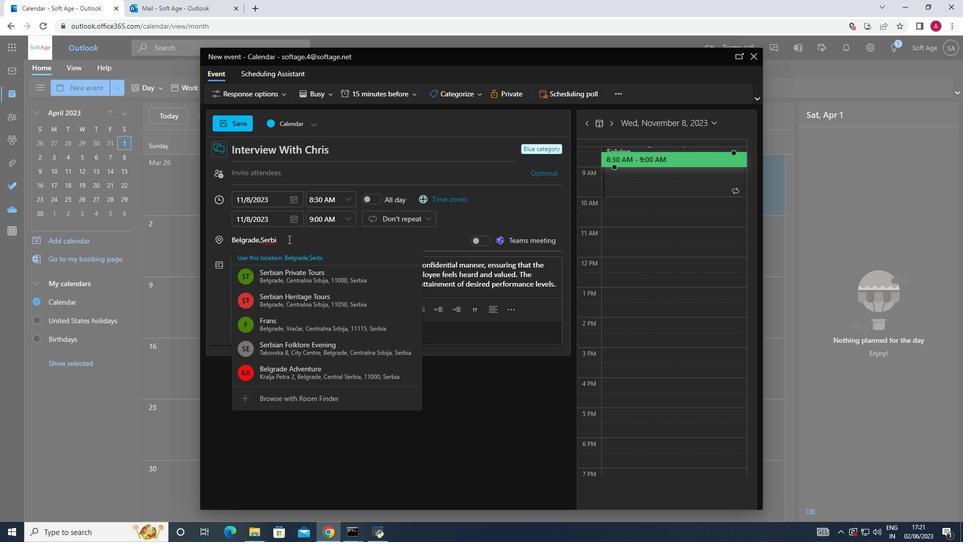 
Action: Mouse moved to (289, 257)
Screenshot: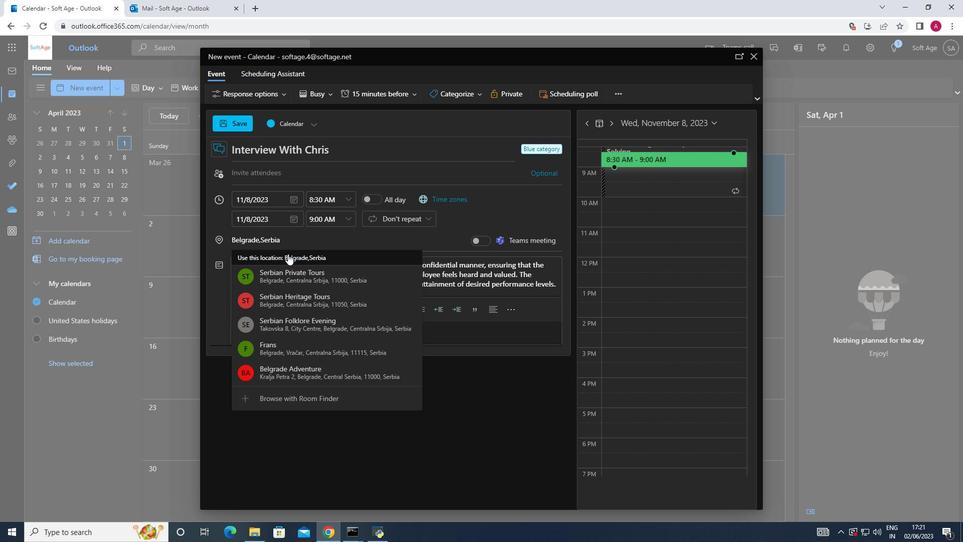 
Action: Mouse pressed left at (289, 257)
Screenshot: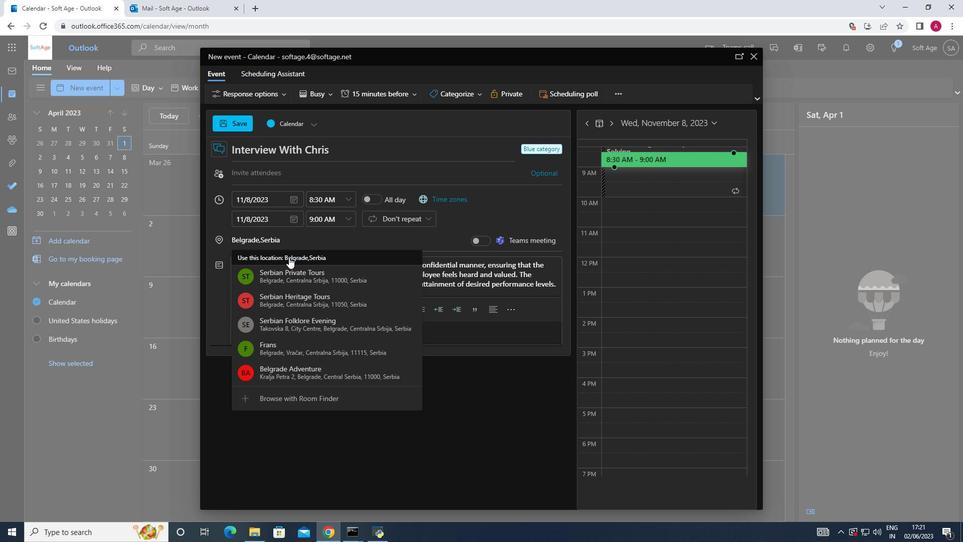 
Action: Mouse moved to (283, 171)
Screenshot: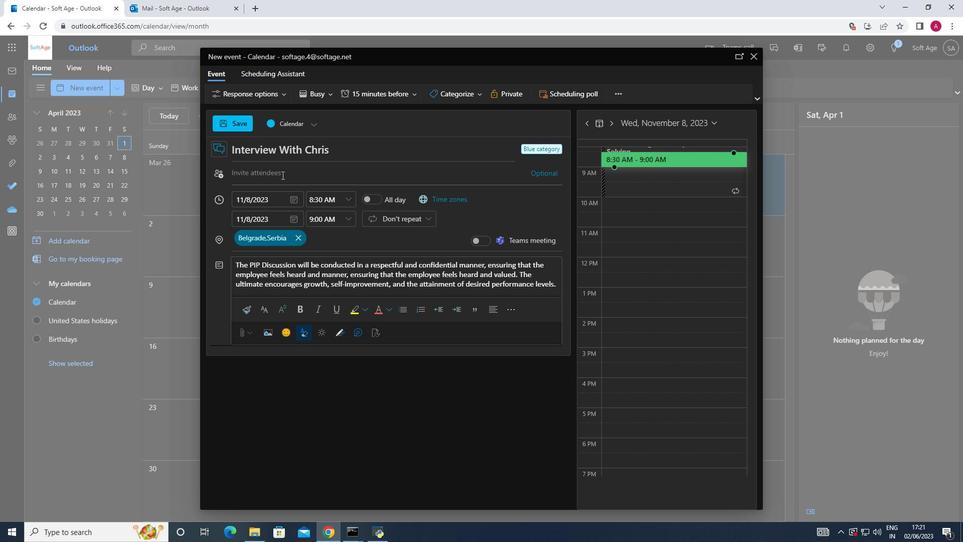 
Action: Mouse pressed left at (283, 171)
Screenshot: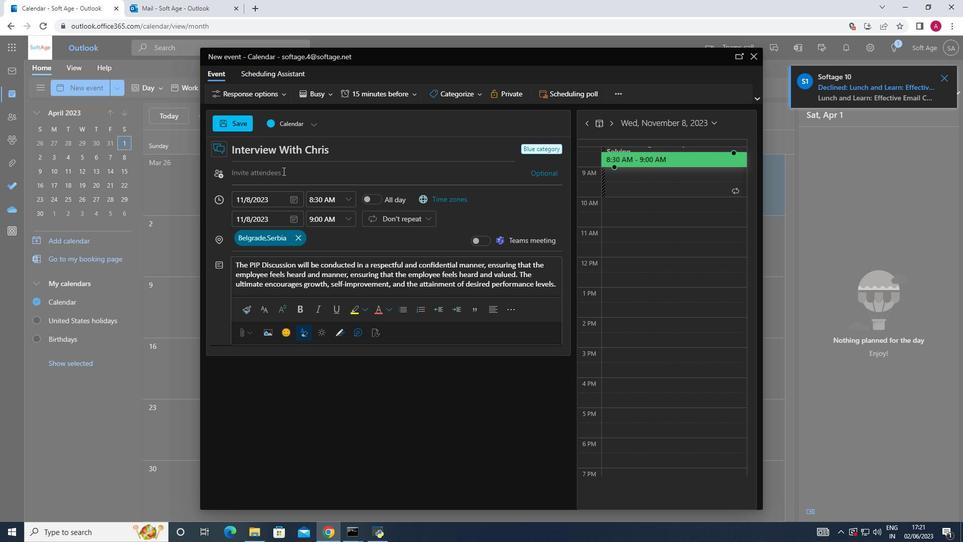 
Action: Key pressed softage.8<Key.shift>@
Screenshot: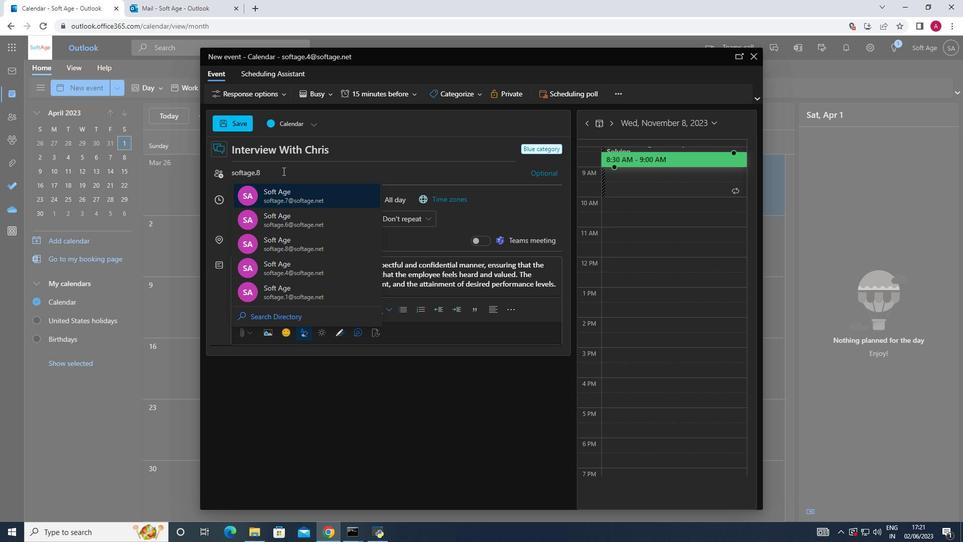 
Action: Mouse moved to (291, 193)
Screenshot: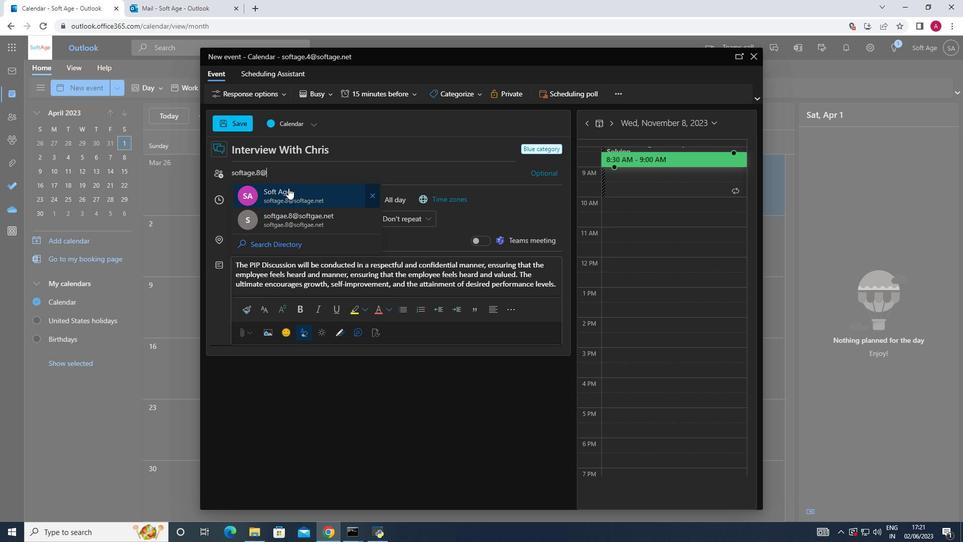 
Action: Mouse pressed left at (291, 193)
Screenshot: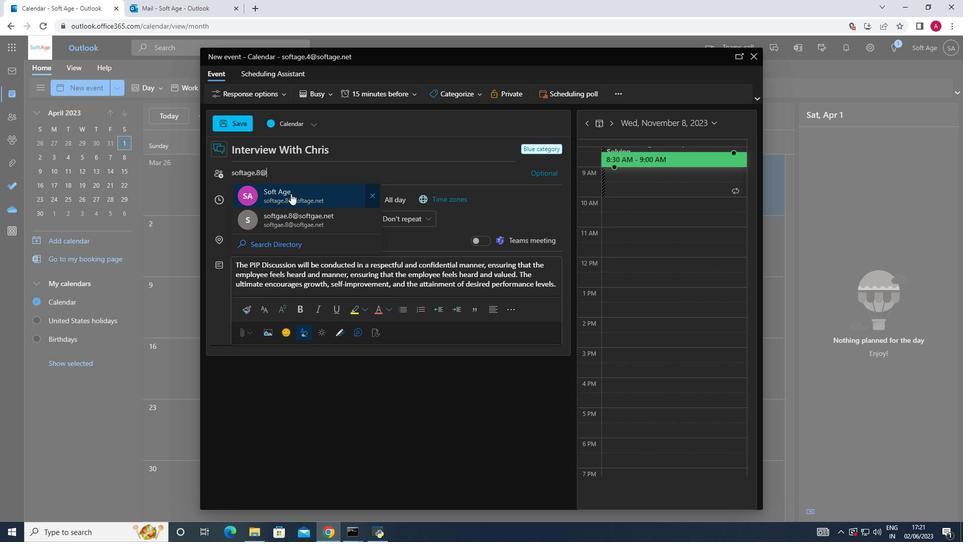 
Action: Key pressed softage.9<Key.shift>@
Screenshot: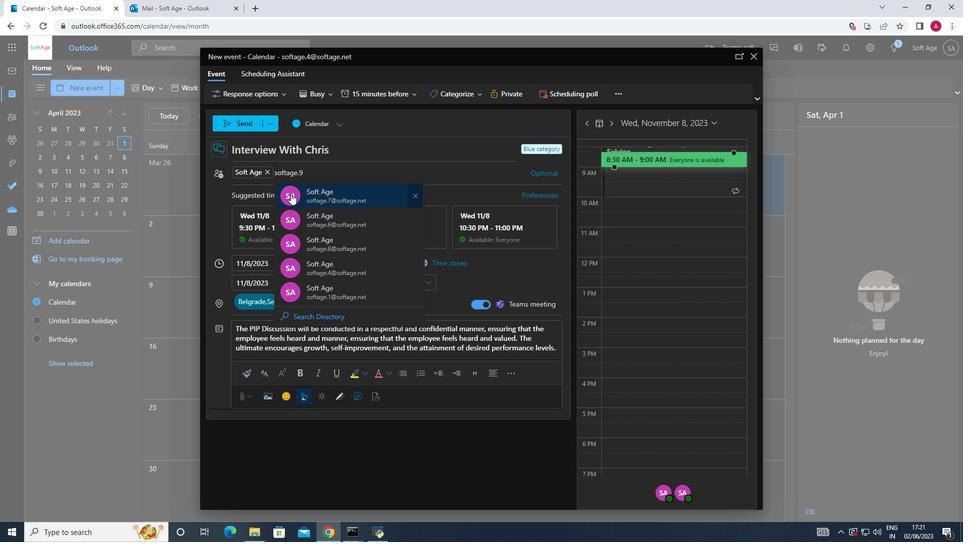 
Action: Mouse moved to (332, 201)
Screenshot: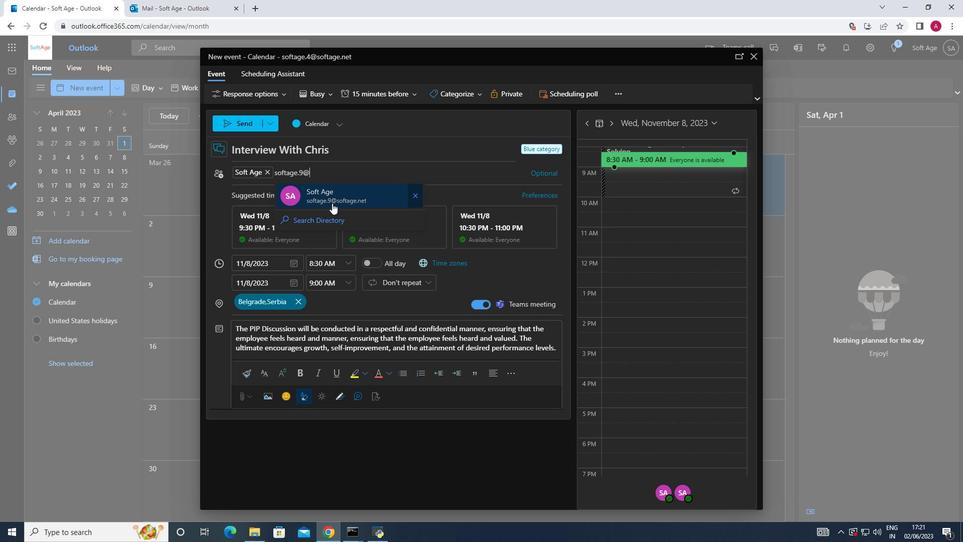 
Action: Mouse pressed left at (332, 201)
Screenshot: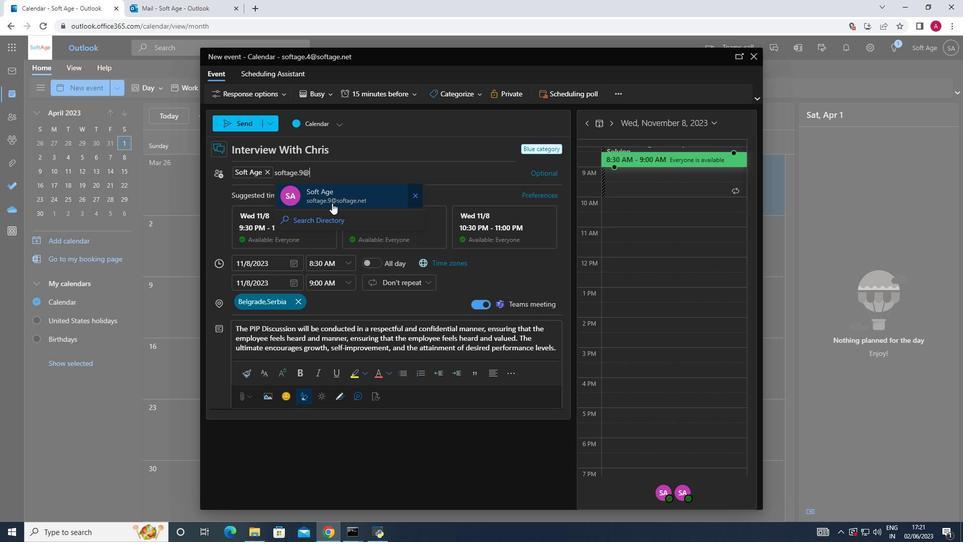 
Action: Mouse moved to (410, 93)
Screenshot: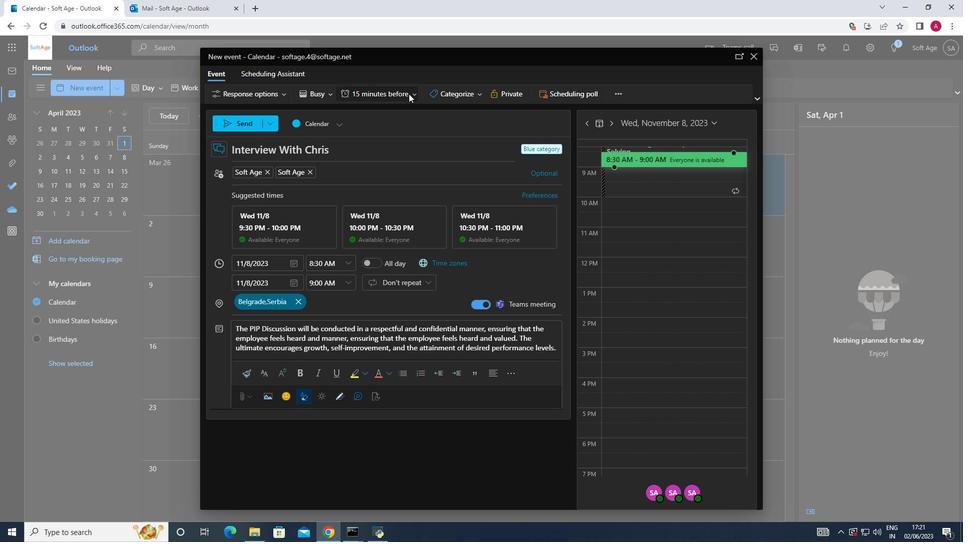 
Action: Mouse pressed left at (410, 93)
Screenshot: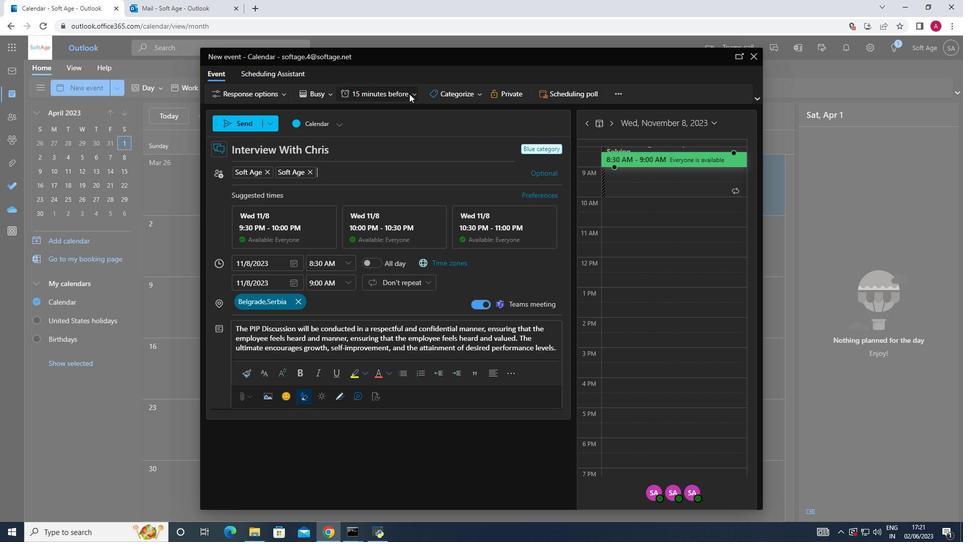
Action: Mouse moved to (391, 146)
Screenshot: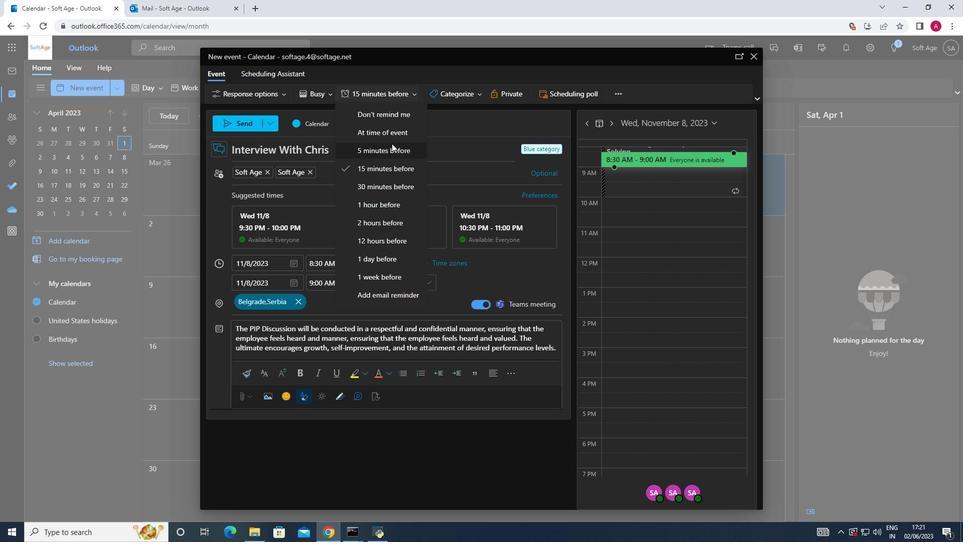 
Action: Mouse pressed left at (391, 146)
Screenshot: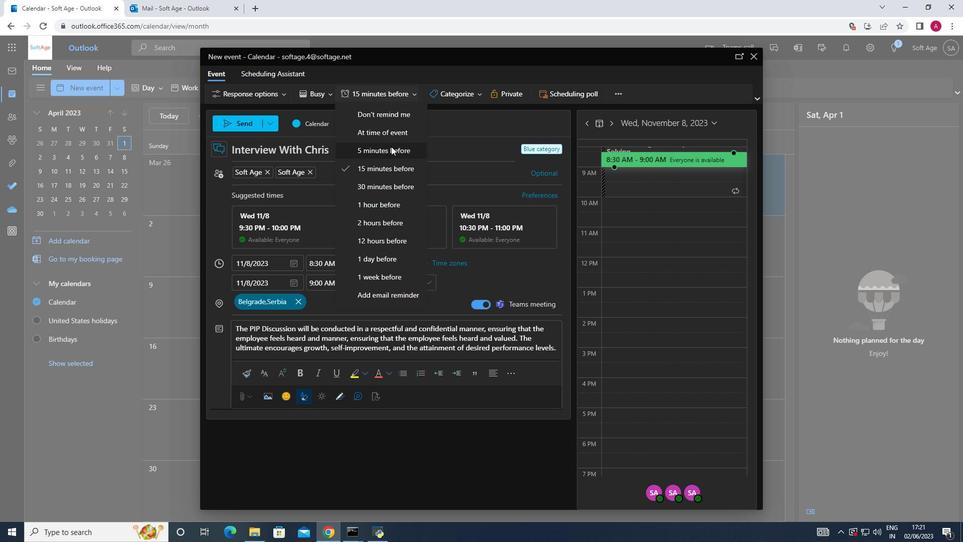 
Action: Mouse moved to (255, 120)
Screenshot: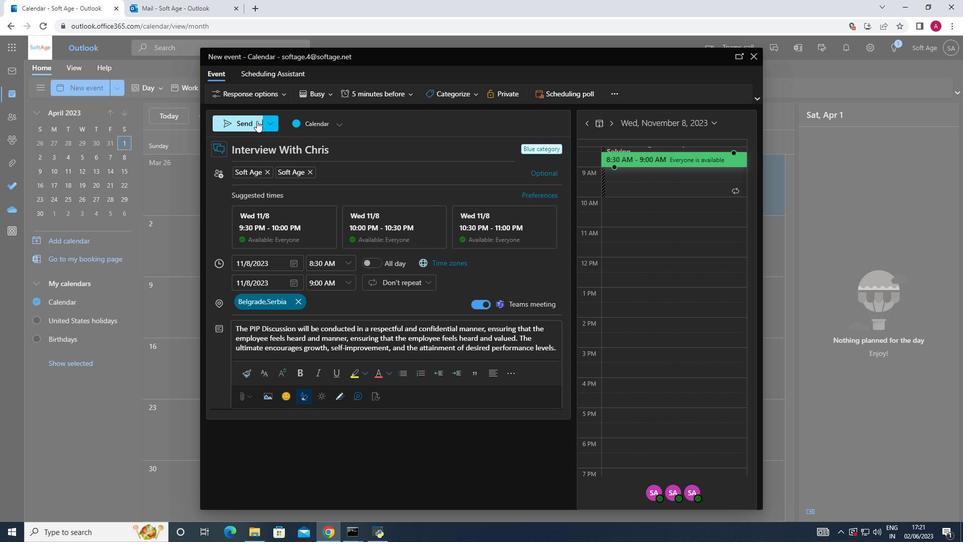 
Action: Mouse pressed left at (255, 120)
Screenshot: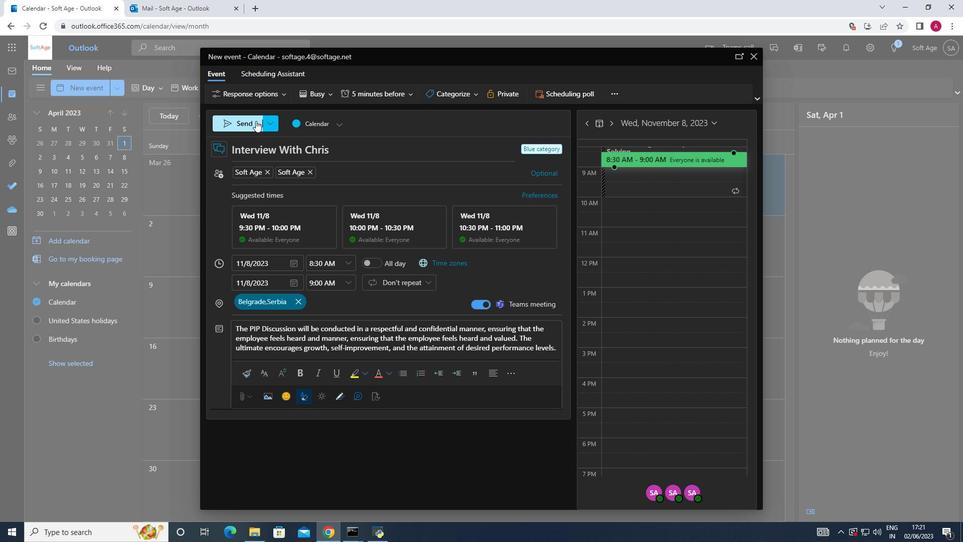 
Action: Mouse moved to (255, 120)
Screenshot: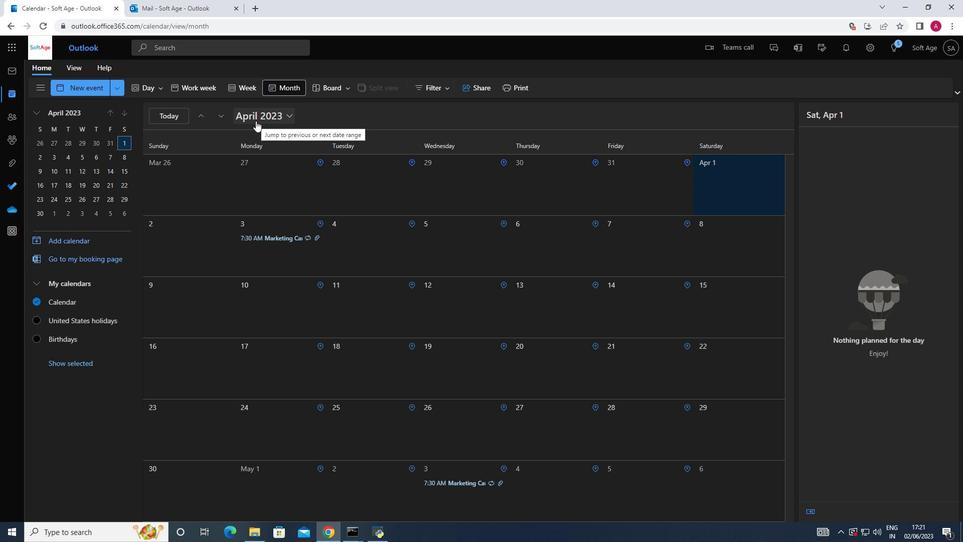 
